 Task: Search for the company name Nestle
Action: Mouse moved to (437, 475)
Screenshot: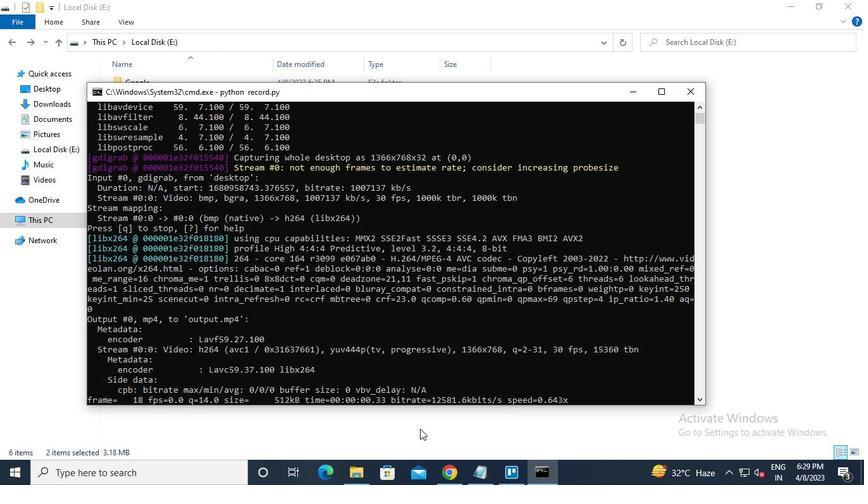 
Action: Mouse pressed left at (437, 475)
Screenshot: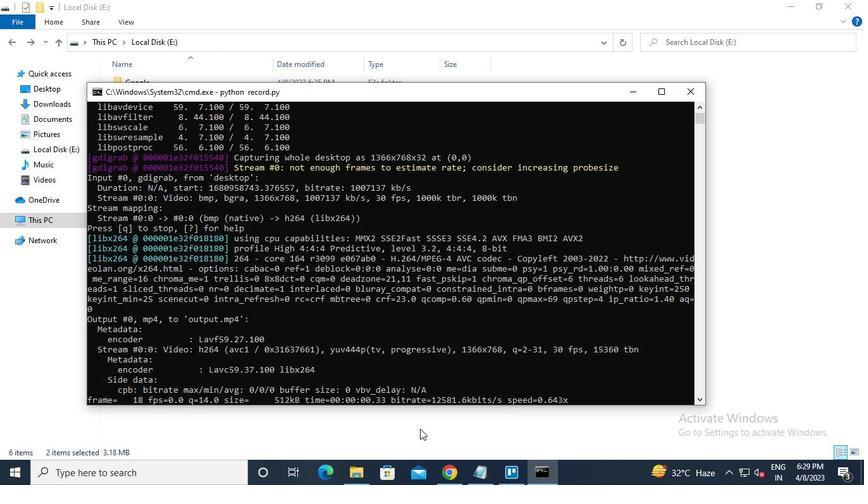 
Action: Mouse moved to (179, 83)
Screenshot: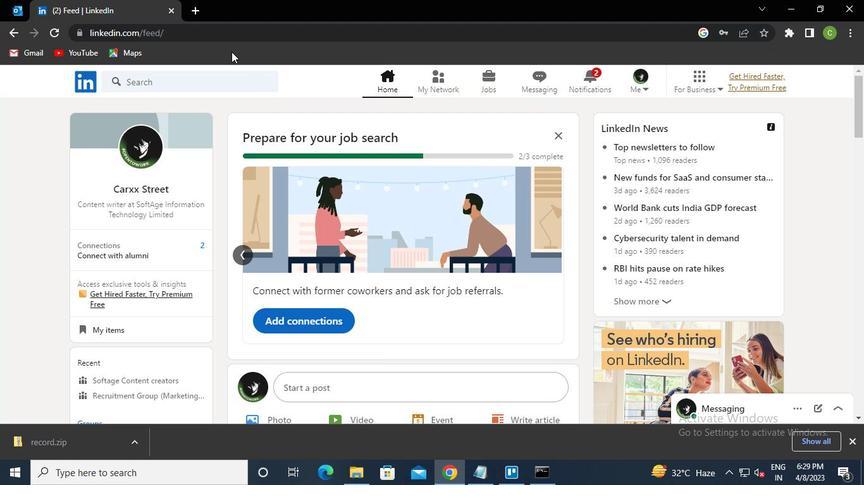 
Action: Mouse pressed left at (179, 83)
Screenshot: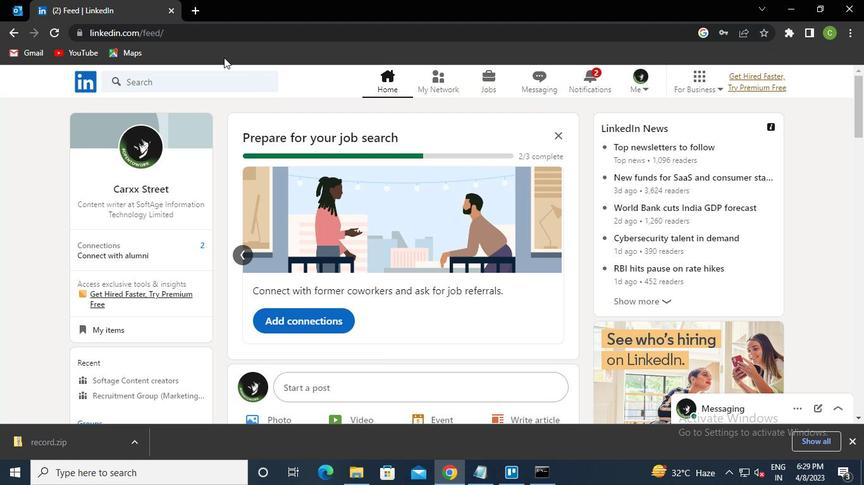 
Action: Keyboard Key.caps_lock
Screenshot: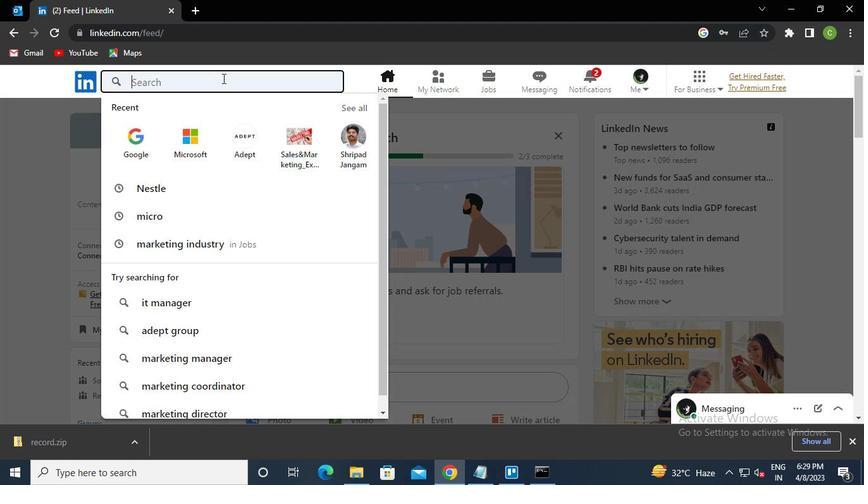 
Action: Keyboard b
Screenshot: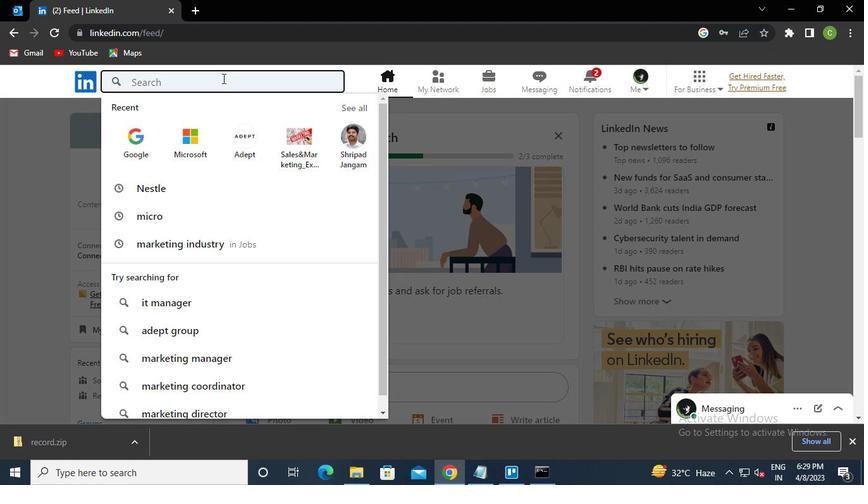 
Action: Keyboard Key.caps_lock
Screenshot: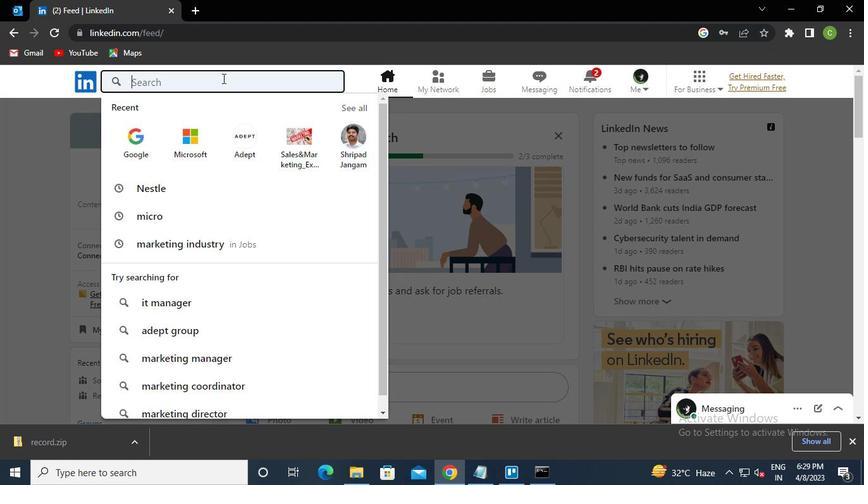 
Action: Keyboard Key.backspace
Screenshot: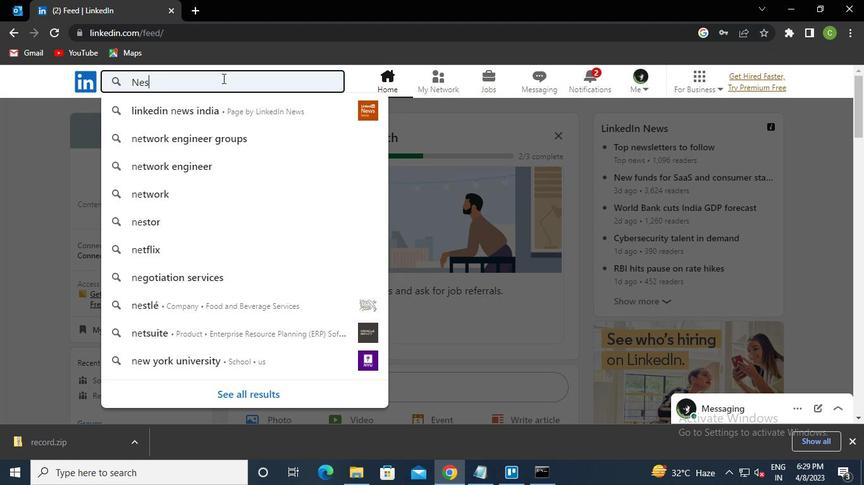 
Action: Keyboard n
Screenshot: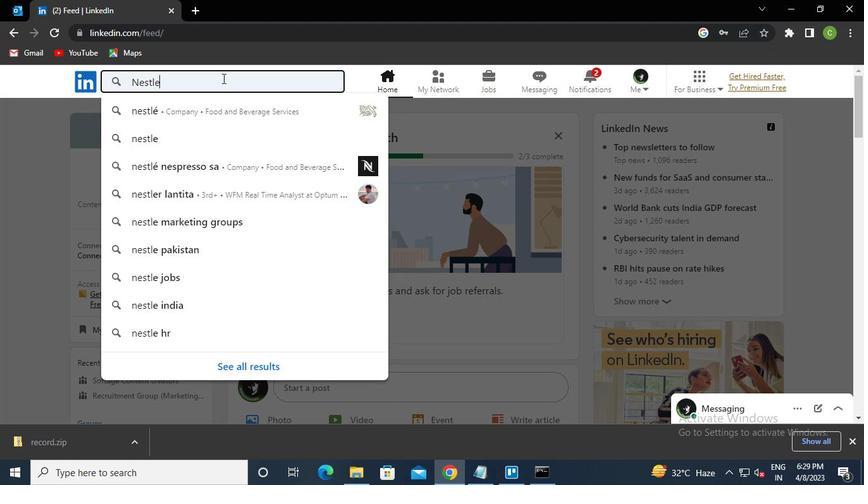 
Action: Keyboard Key.caps_lock
Screenshot: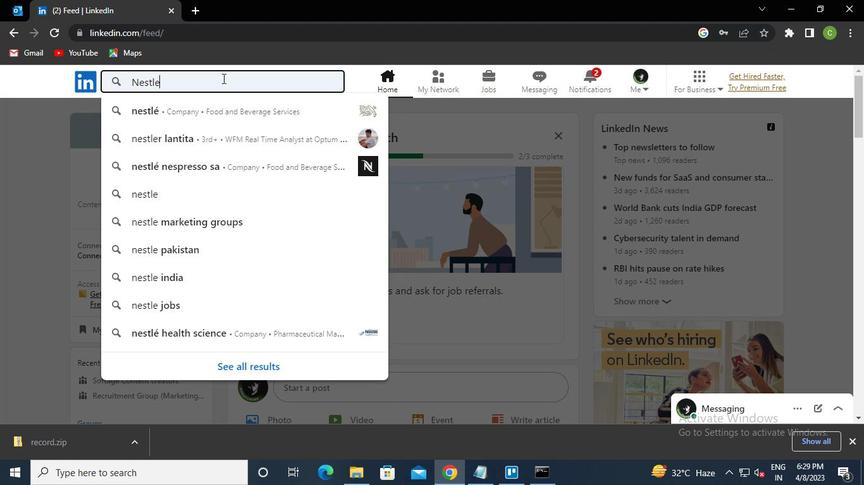 
Action: Keyboard e
Screenshot: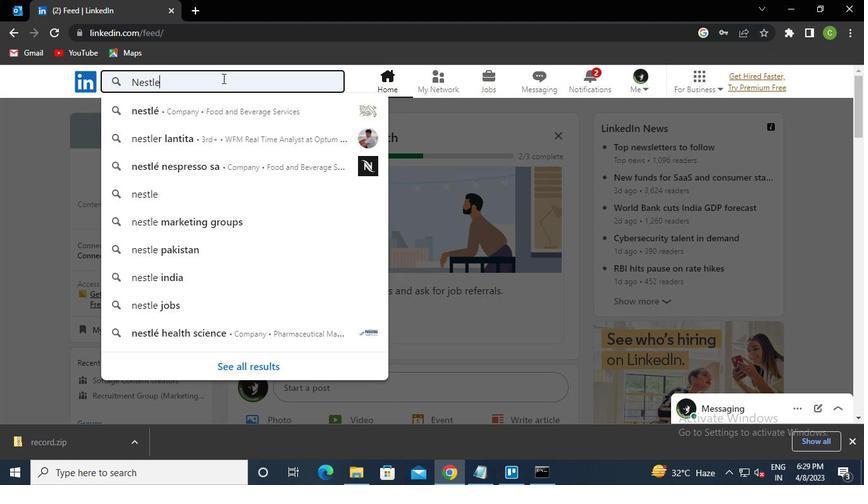 
Action: Keyboard s
Screenshot: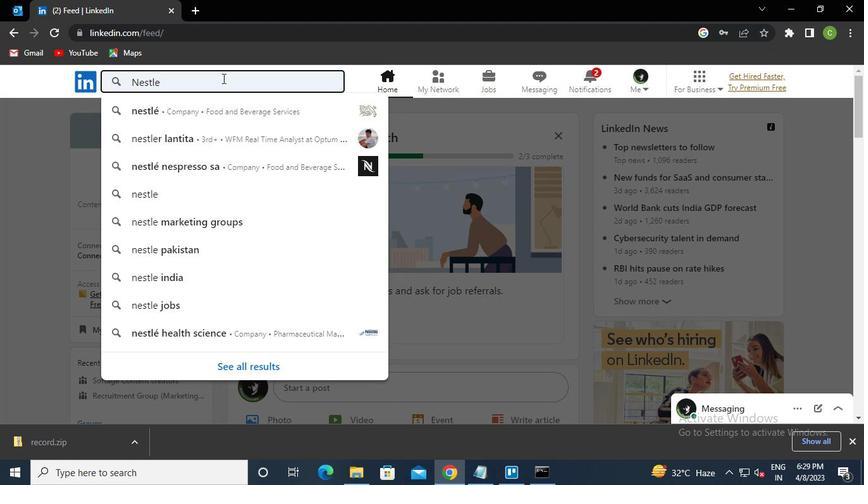 
Action: Keyboard t
Screenshot: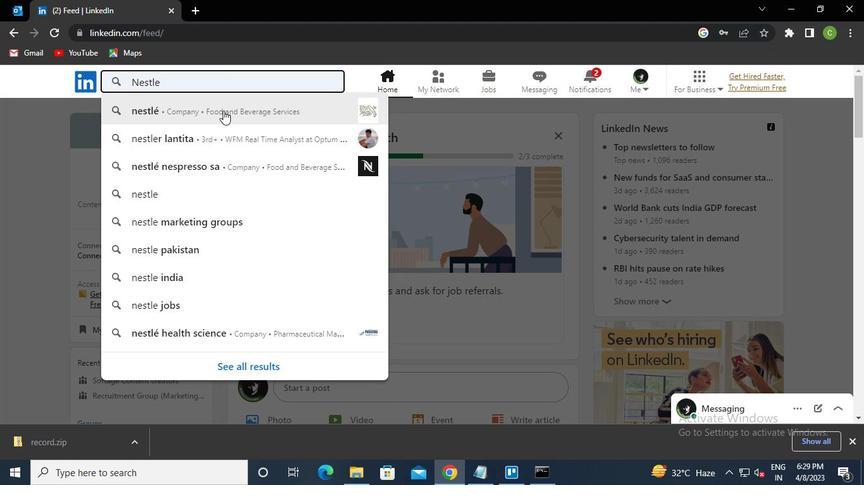 
Action: Keyboard l
Screenshot: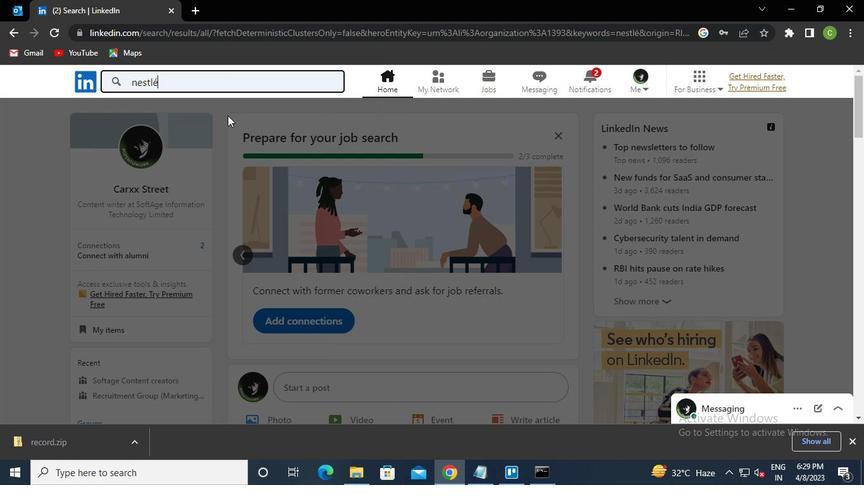 
Action: Keyboard e
Screenshot: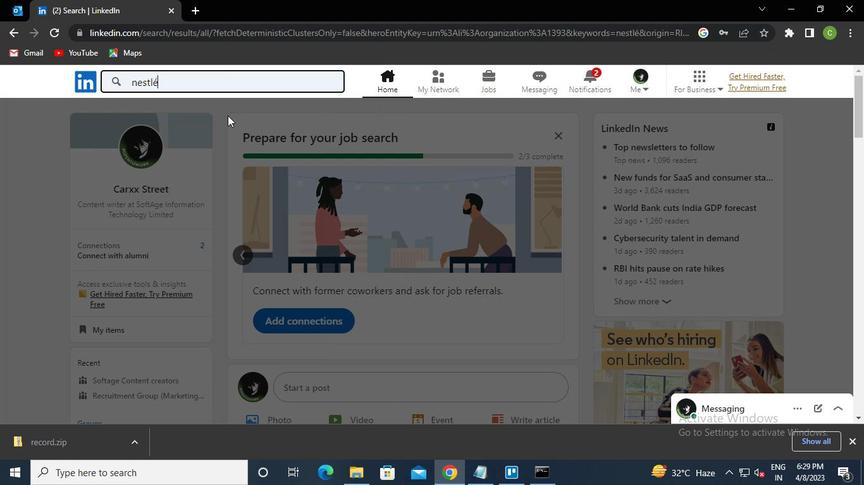 
Action: Mouse moved to (539, 470)
Screenshot: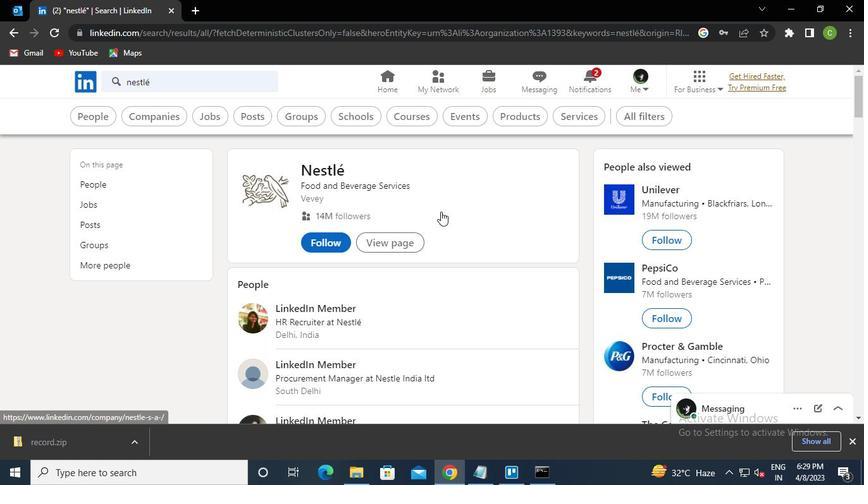 
Action: Mouse pressed left at (539, 470)
Screenshot: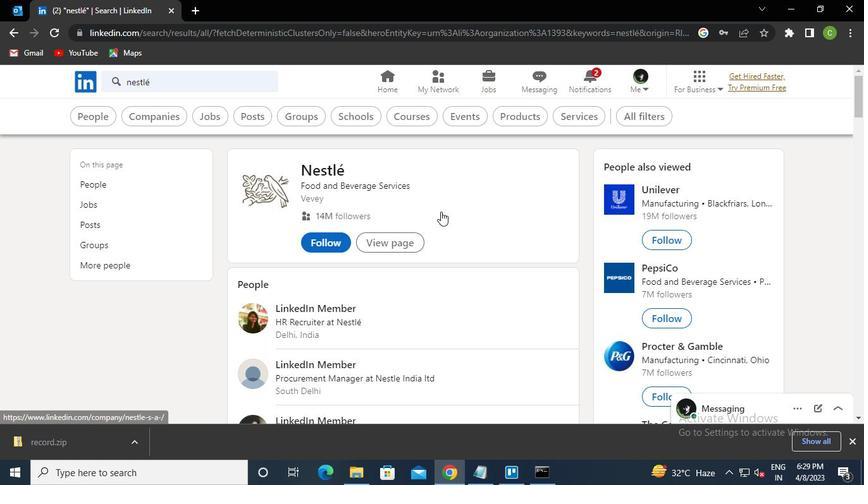 
Action: Mouse moved to (630, 20)
Screenshot: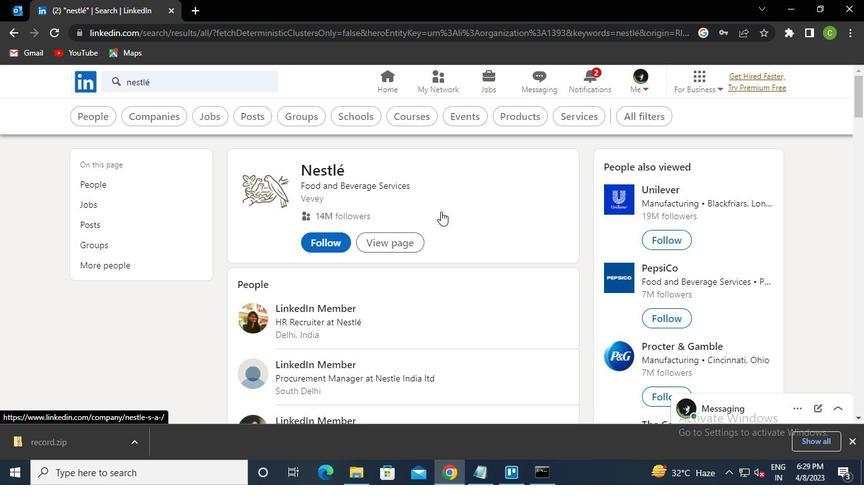 
Action: Mouse pressed left at (630, 20)
Screenshot: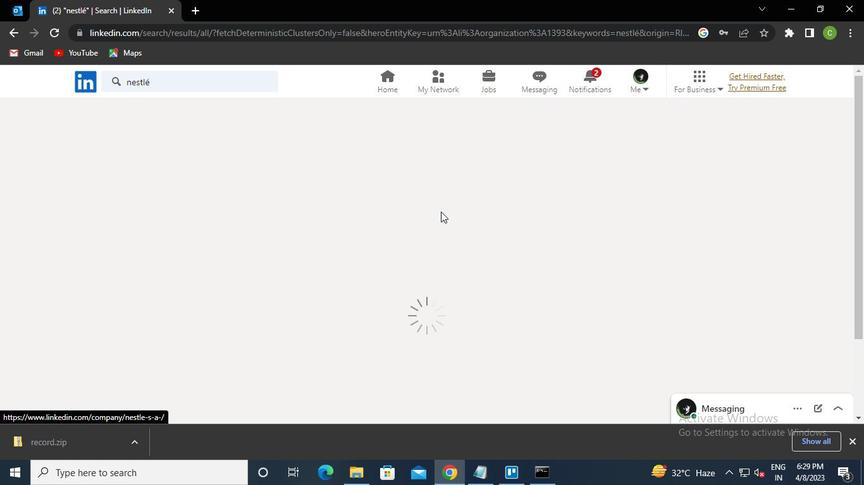 
Action: Mouse moved to (446, 476)
Screenshot: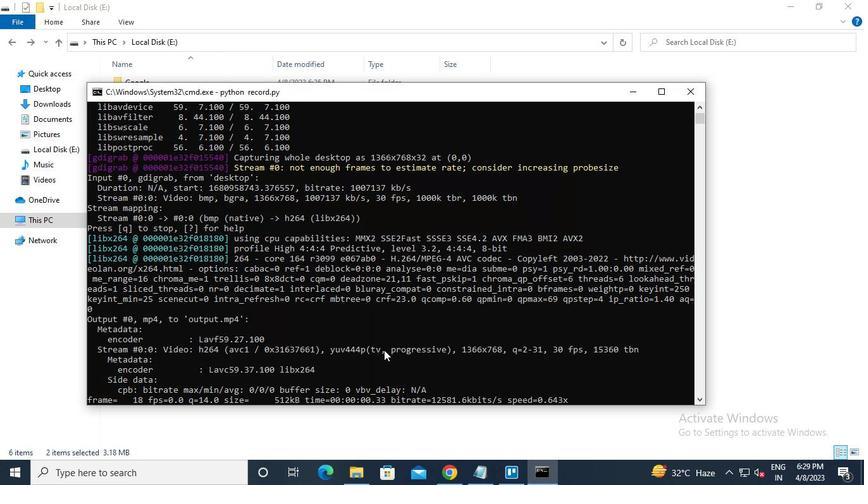 
Action: Mouse pressed left at (446, 476)
Screenshot: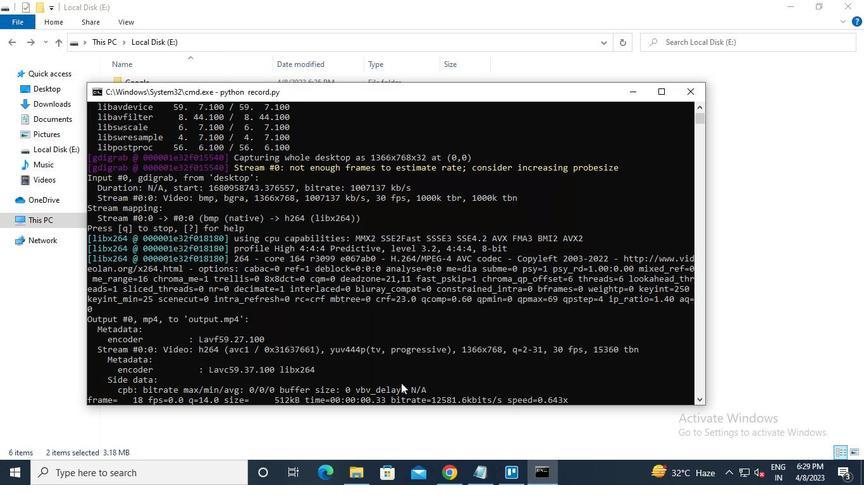 
Action: Mouse moved to (203, 80)
Screenshot: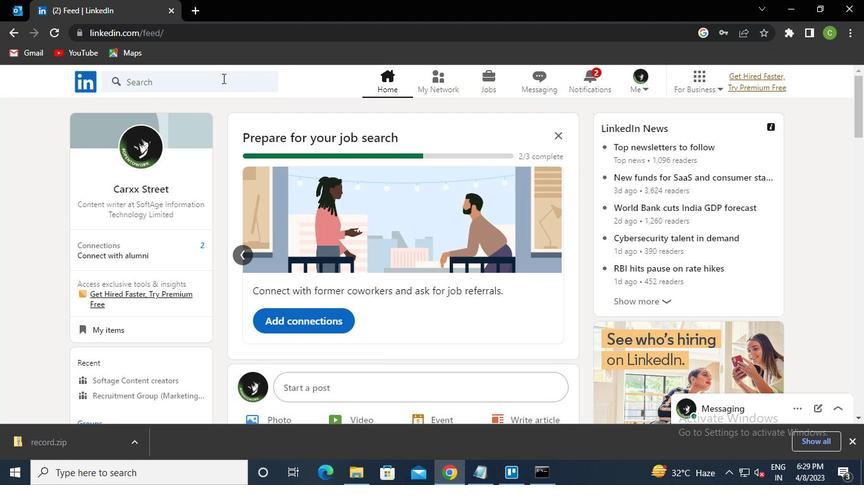 
Action: Mouse pressed left at (203, 80)
Screenshot: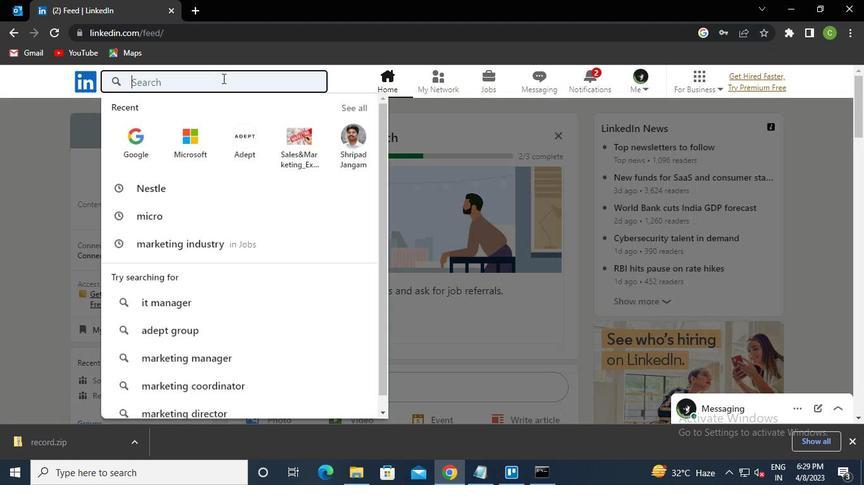
Action: Keyboard n
Screenshot: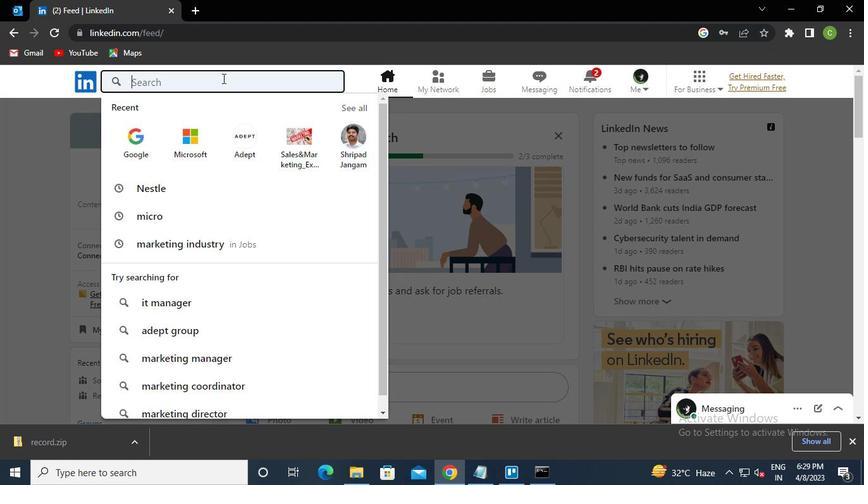 
Action: Keyboard Key.caps_lock
Screenshot: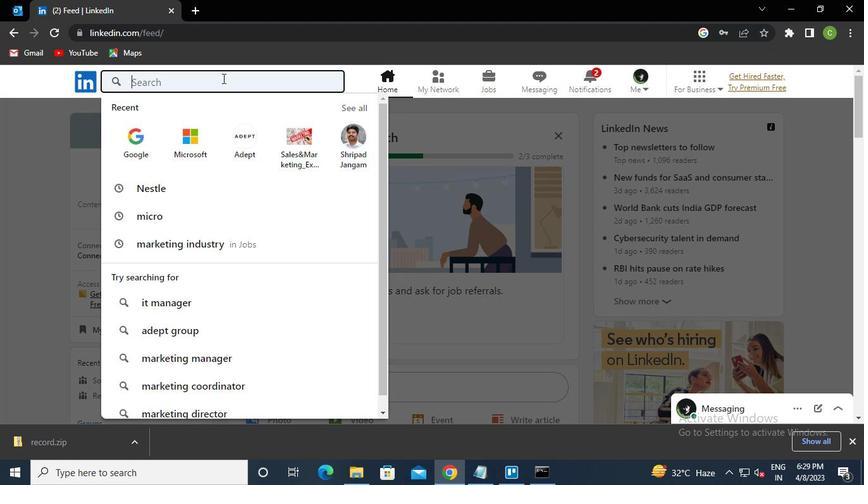 
Action: Keyboard e
Screenshot: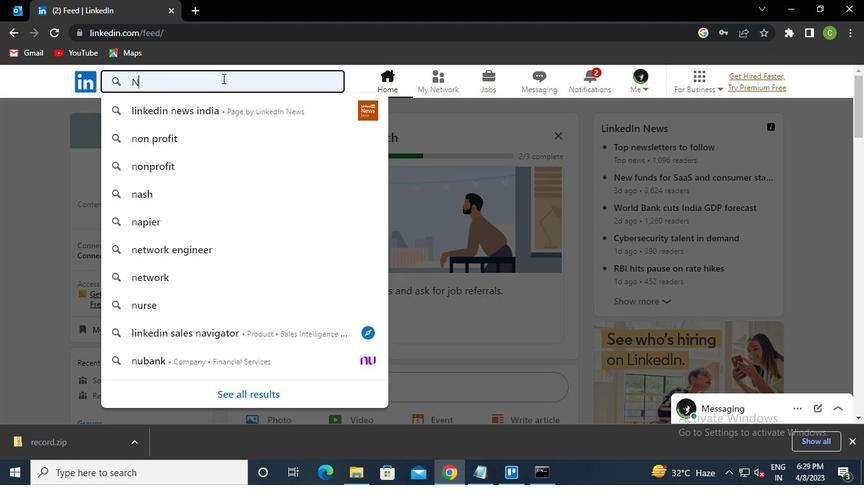 
Action: Keyboard s
Screenshot: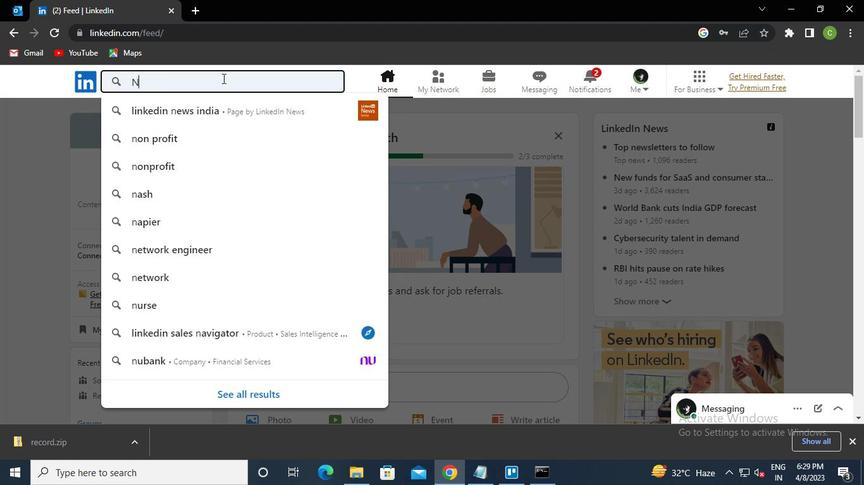 
Action: Keyboard t
Screenshot: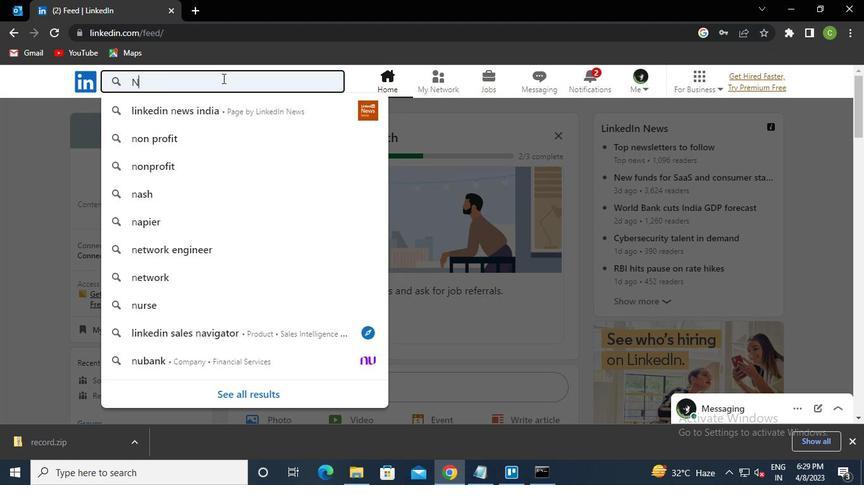 
Action: Keyboard l
Screenshot: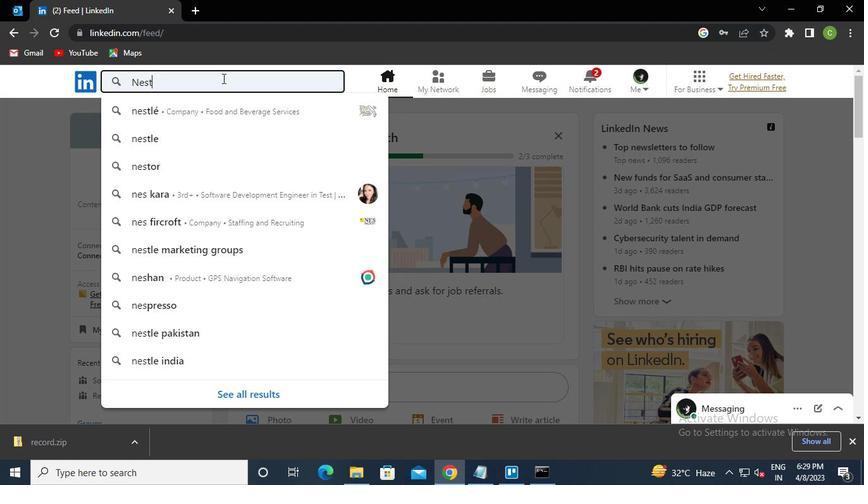 
Action: Keyboard e
Screenshot: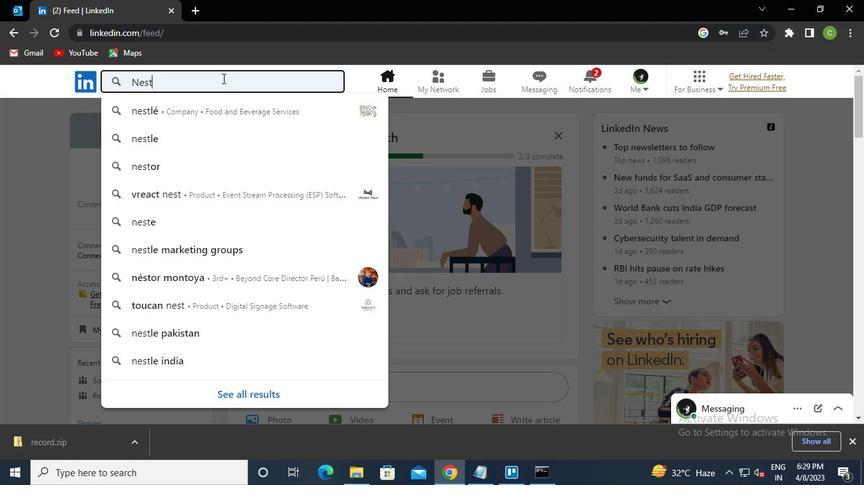 
Action: Keyboard Key.enter
Screenshot: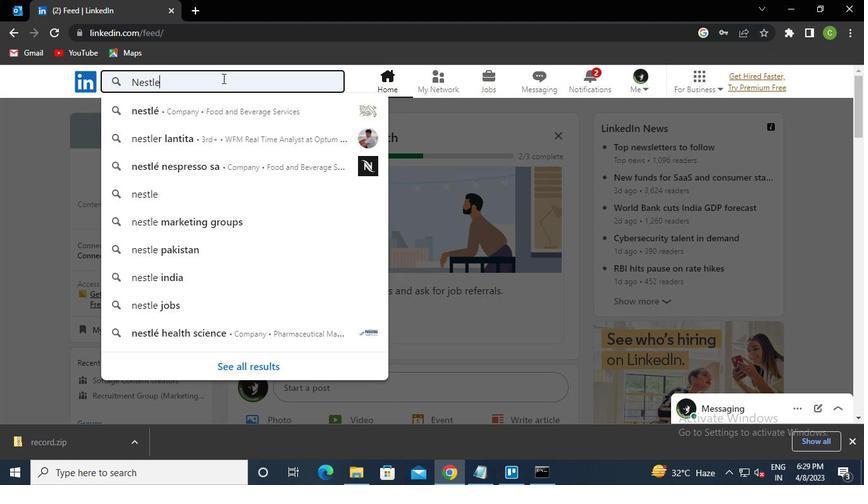 
Action: Mouse moved to (536, 475)
Screenshot: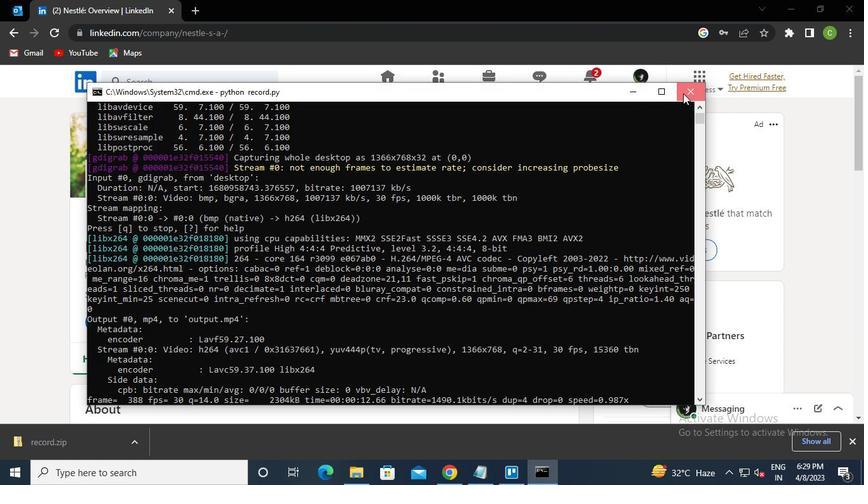 
Action: Mouse pressed left at (536, 475)
Screenshot: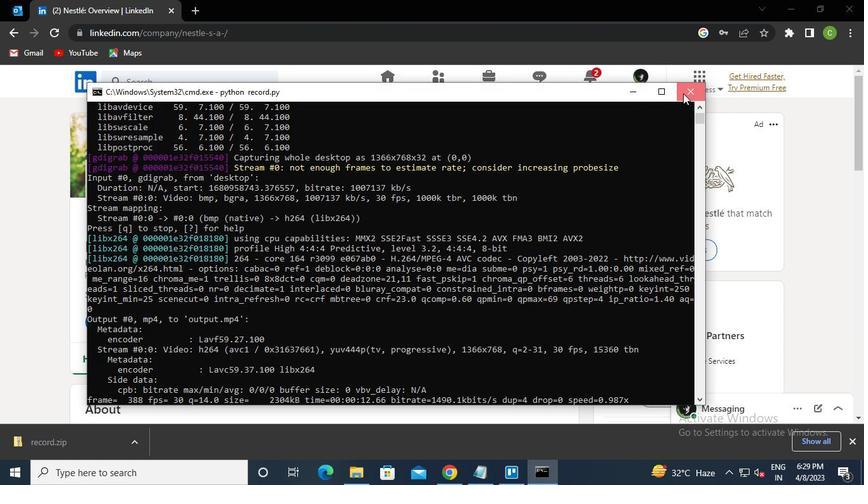 
Action: Mouse moved to (639, 37)
Screenshot: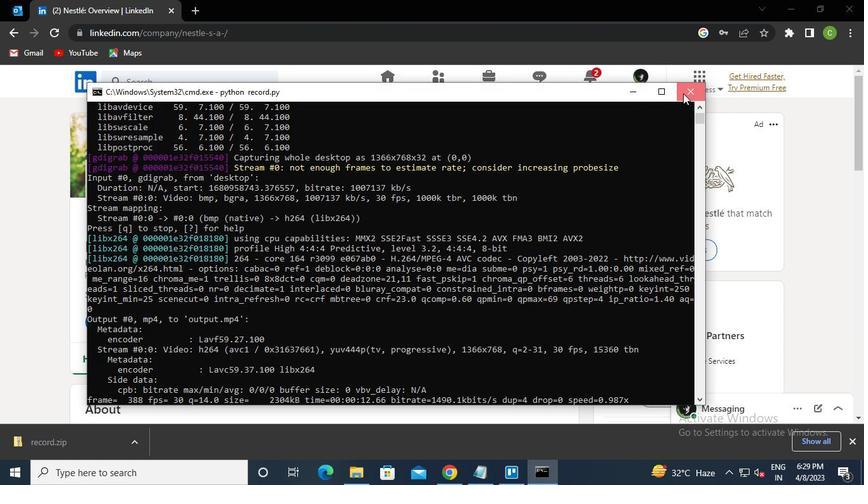 
Action: Mouse pressed left at (639, 37)
Screenshot: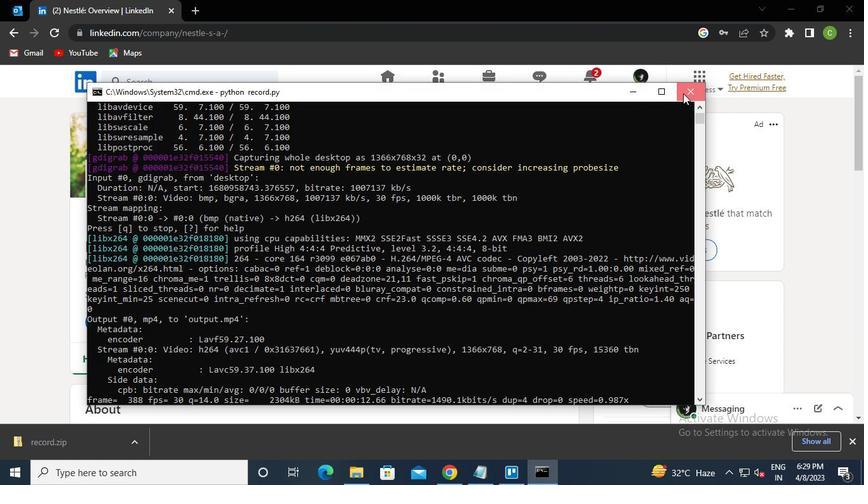 
Action: Mouse moved to (443, 472)
Screenshot: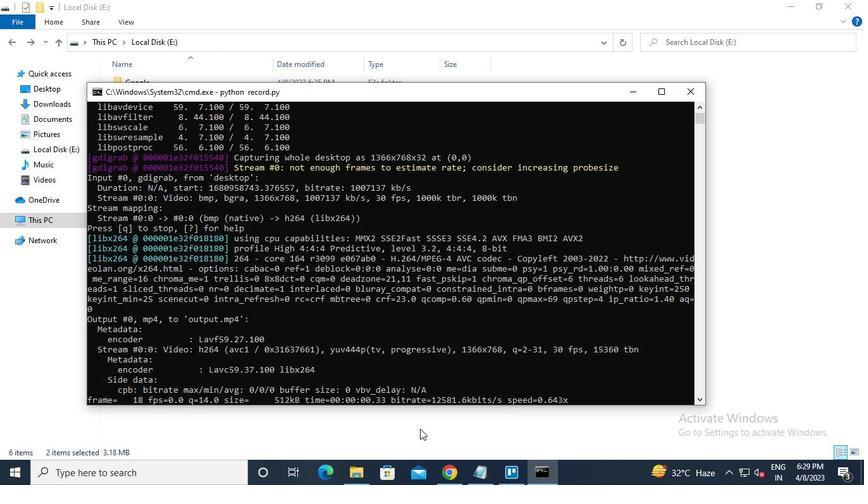 
Action: Mouse pressed left at (443, 472)
Screenshot: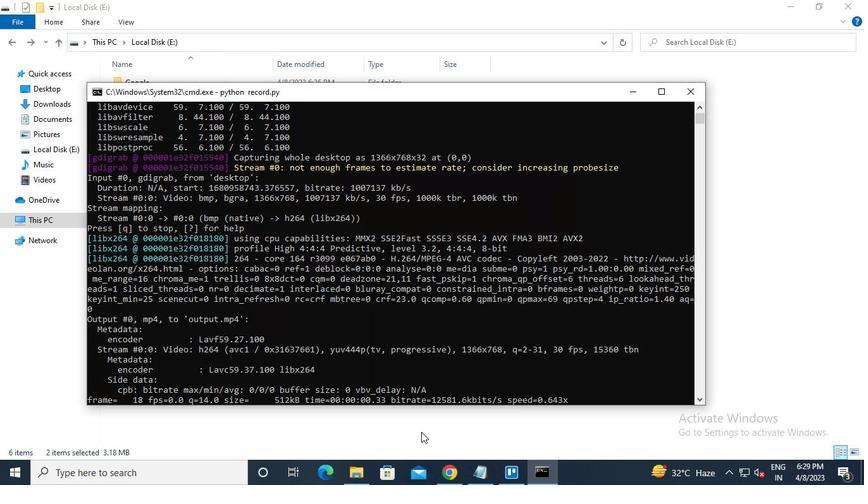 
Action: Mouse moved to (389, 82)
Screenshot: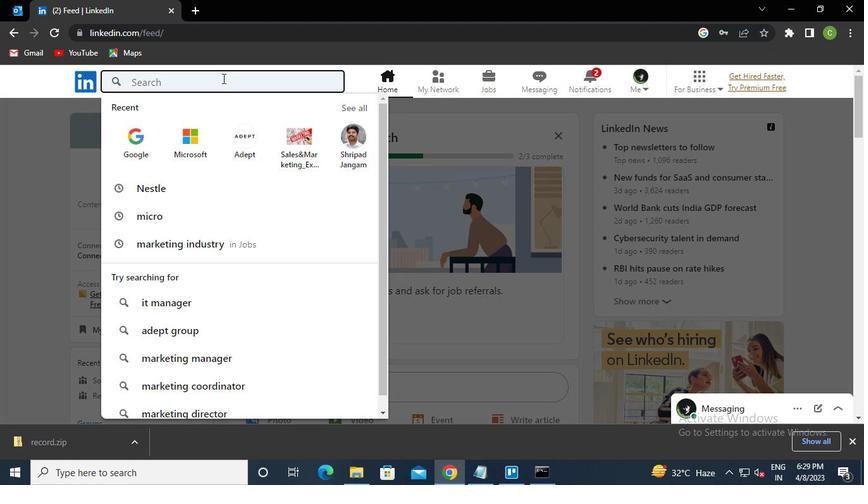 
Action: Mouse pressed left at (389, 82)
Screenshot: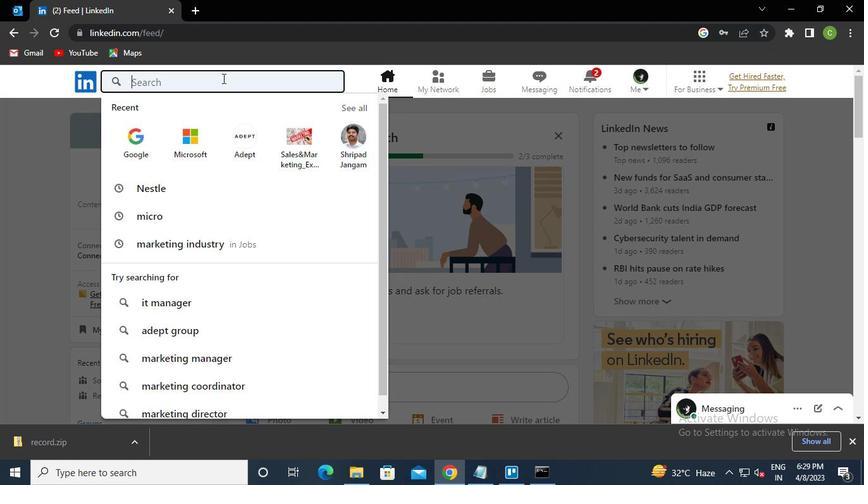 
Action: Mouse moved to (535, 472)
Screenshot: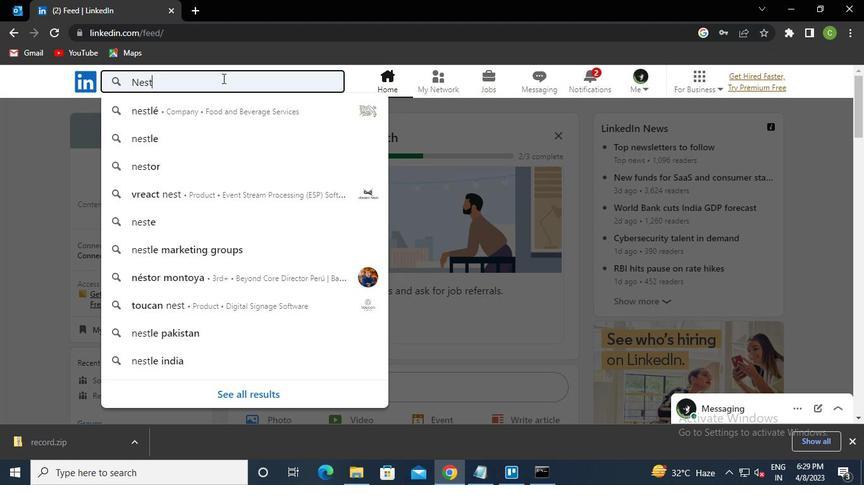 
Action: Mouse pressed left at (535, 472)
Screenshot: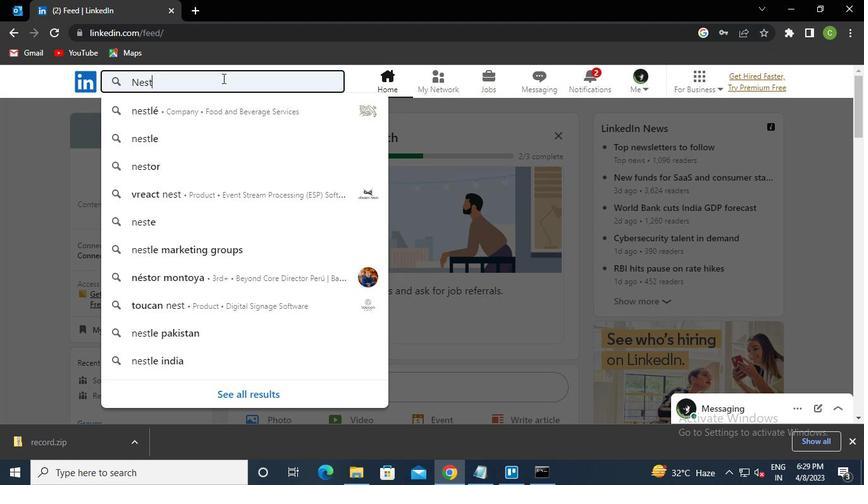 
Action: Mouse moved to (349, 478)
Screenshot: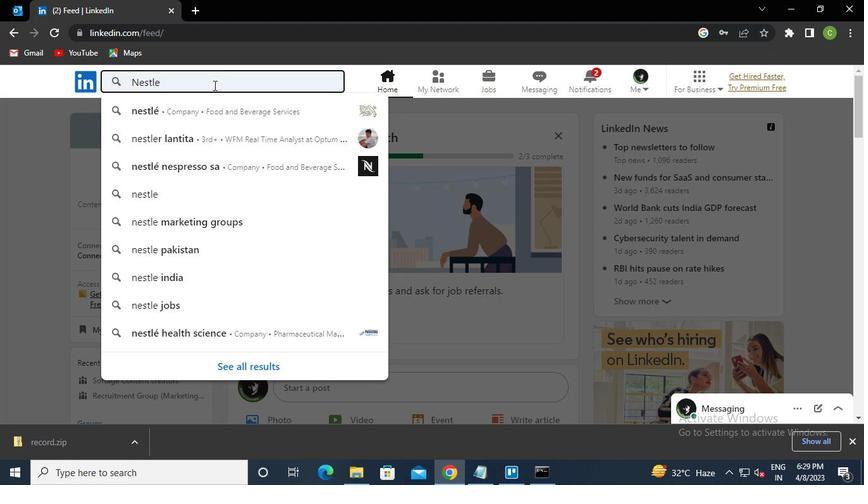 
Action: Mouse pressed left at (349, 478)
Screenshot: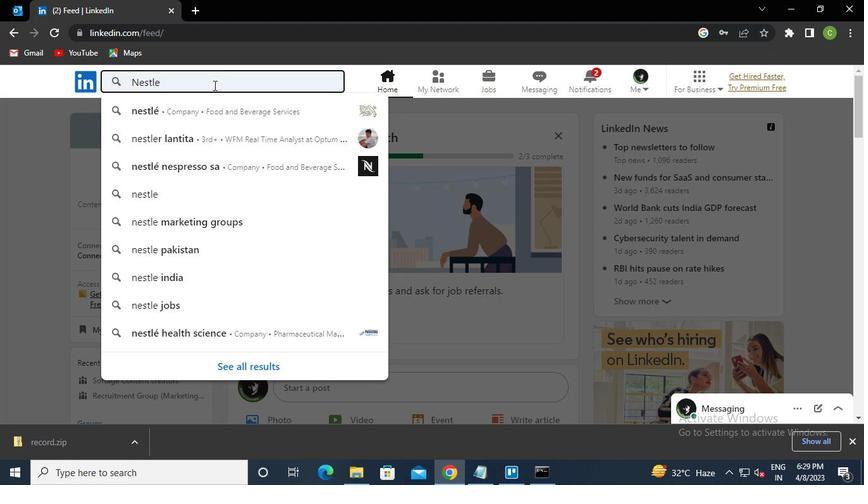 
Action: Mouse moved to (218, 39)
Screenshot: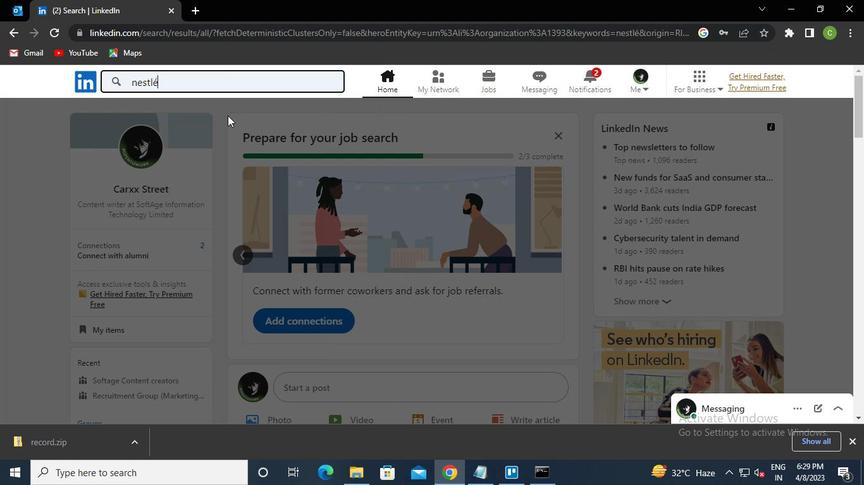 
Action: Mouse pressed left at (218, 39)
Screenshot: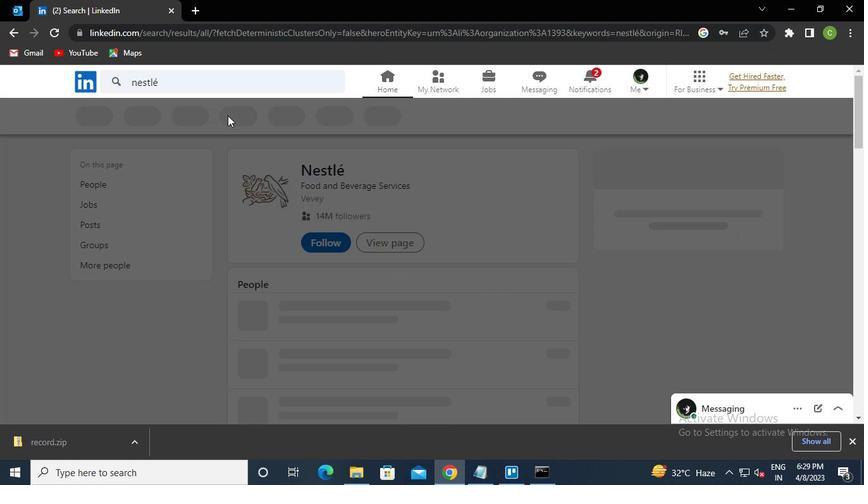
Action: Keyboard c
Screenshot: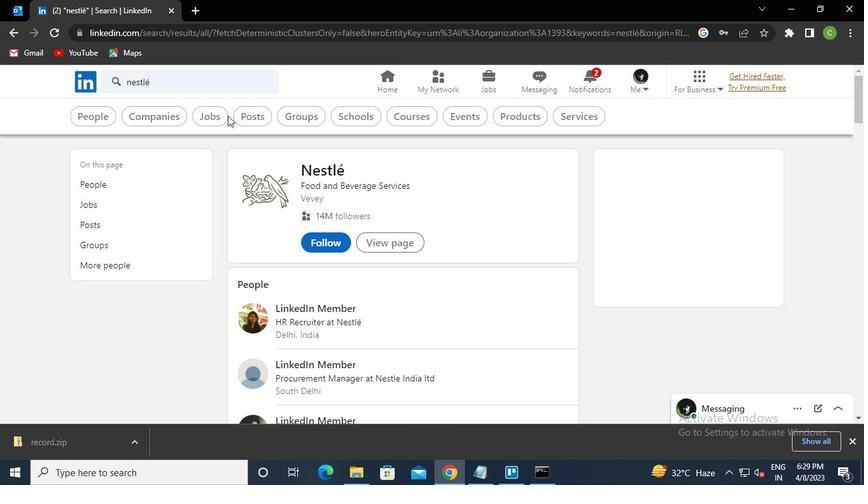 
Action: Keyboard m
Screenshot: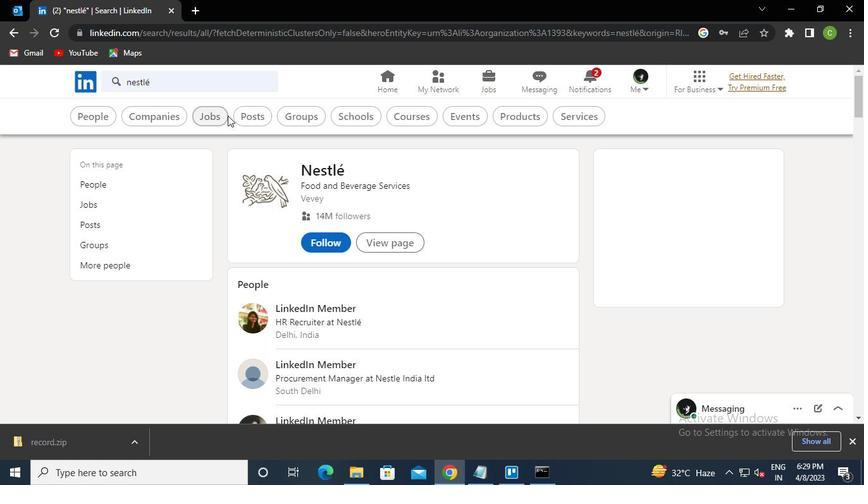 
Action: Keyboard d
Screenshot: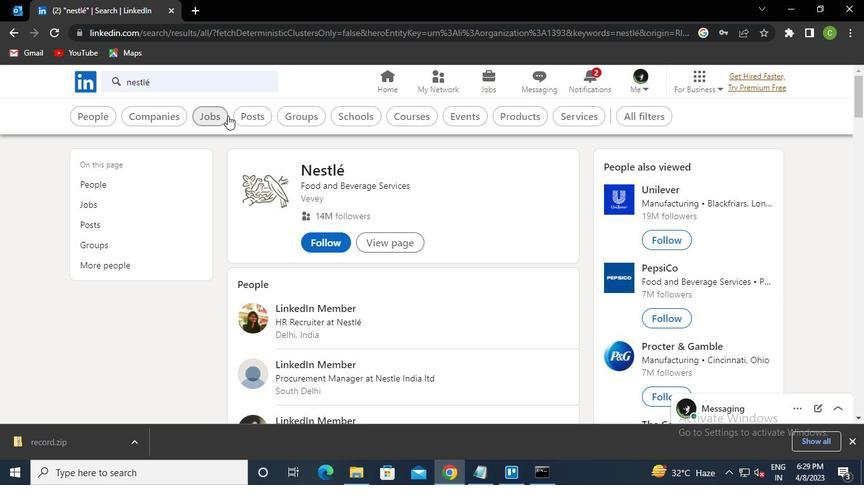
Action: Keyboard Key.enter
Screenshot: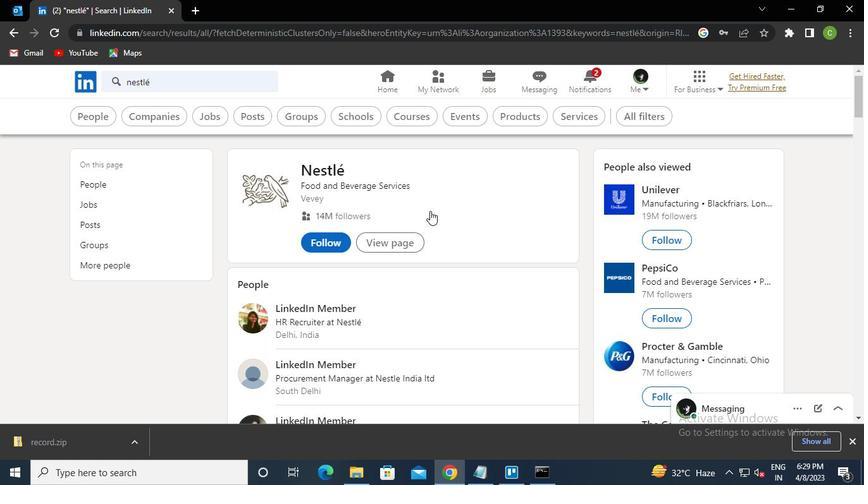 
Action: Keyboard Key.ctrl_l
Screenshot: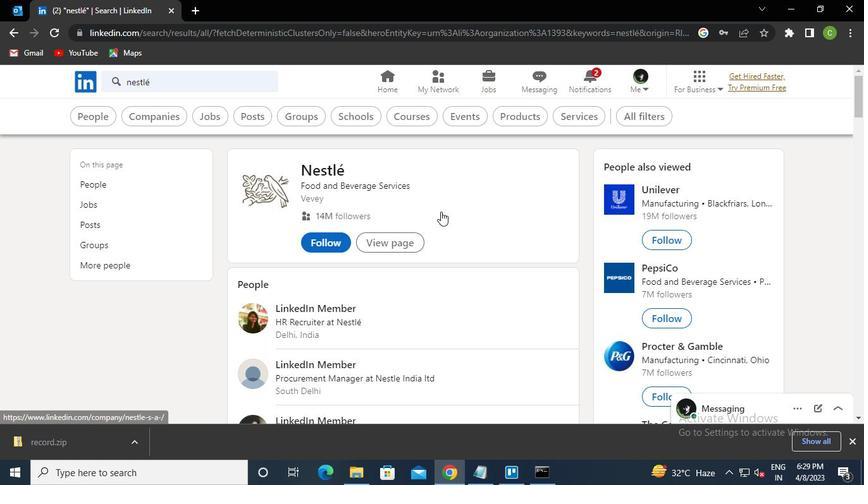 
Action: Keyboard \x16
Screenshot: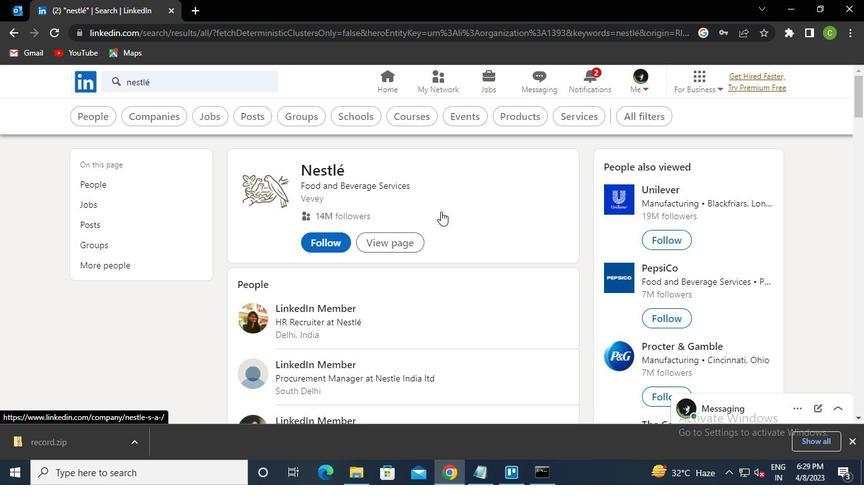 
Action: Keyboard Key.enter
Screenshot: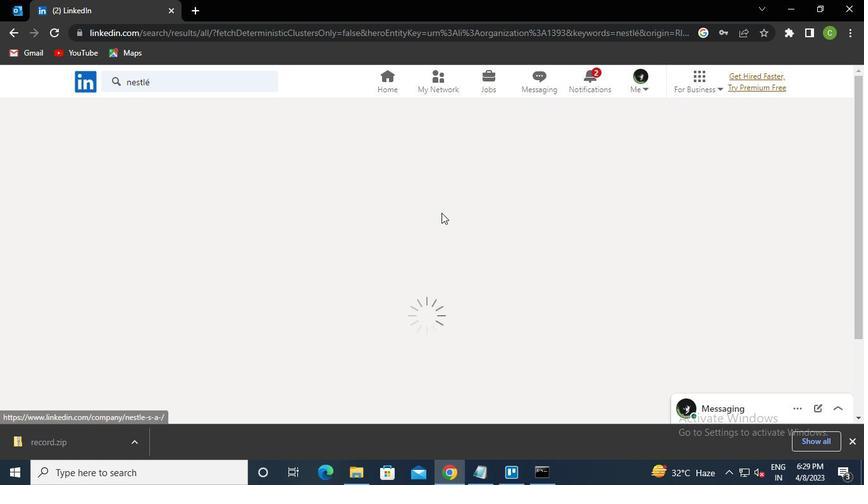 
Action: Mouse moved to (548, 484)
Screenshot: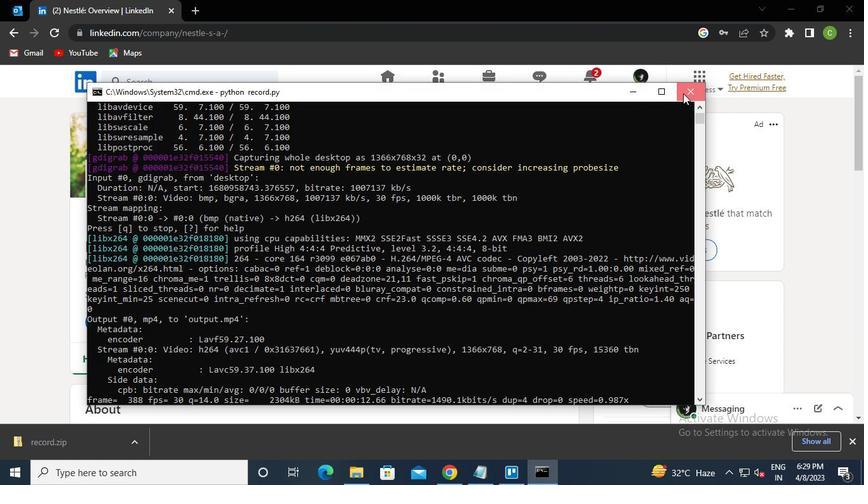 
Action: Mouse pressed left at (548, 484)
Screenshot: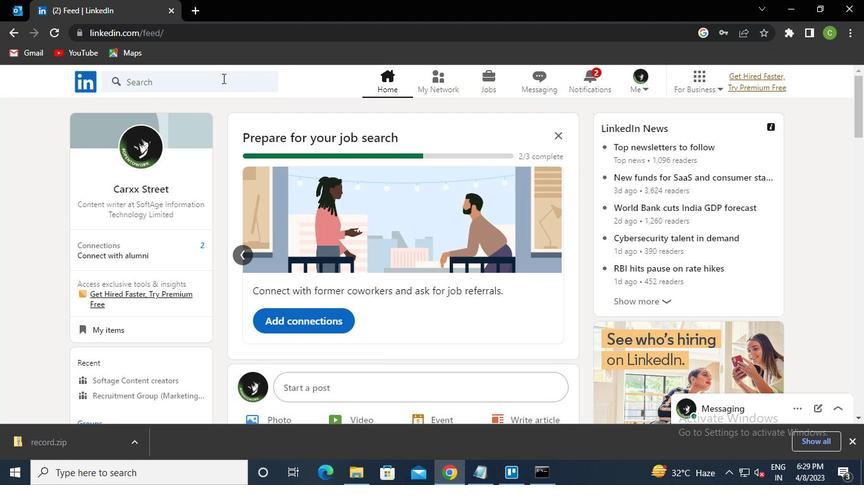 
Action: Mouse pressed left at (548, 484)
Screenshot: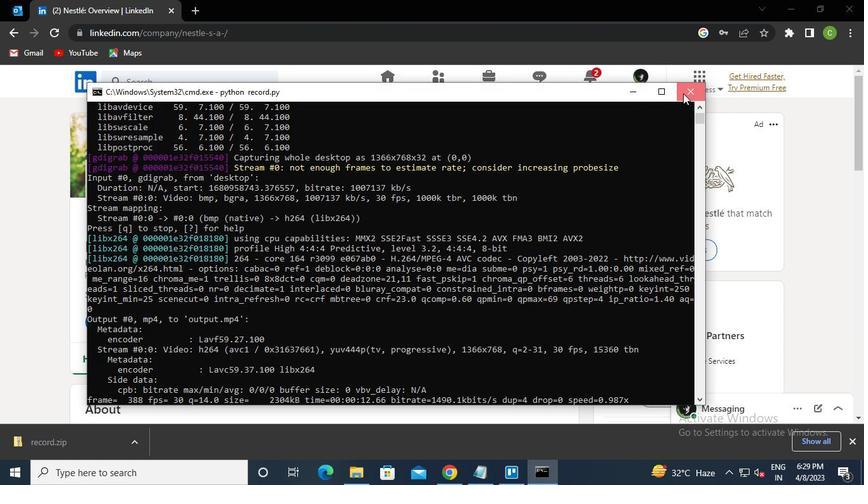 
Action: Mouse moved to (530, 389)
Screenshot: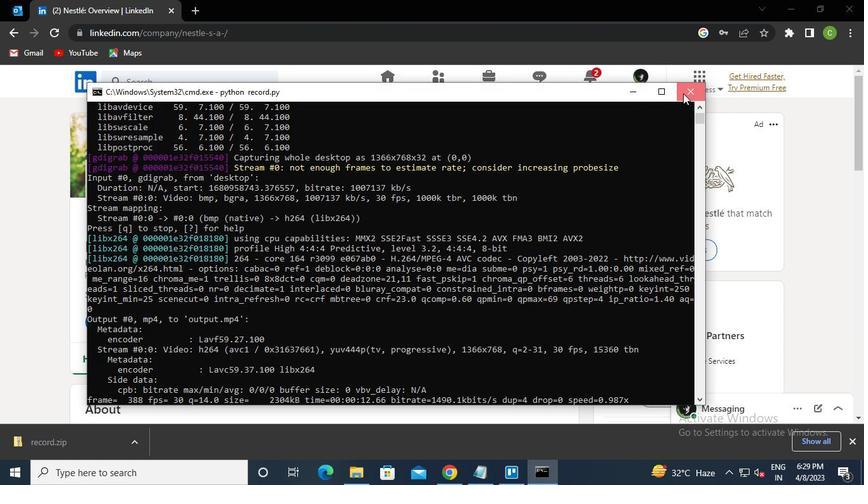 
Action: Mouse pressed left at (530, 389)
Screenshot: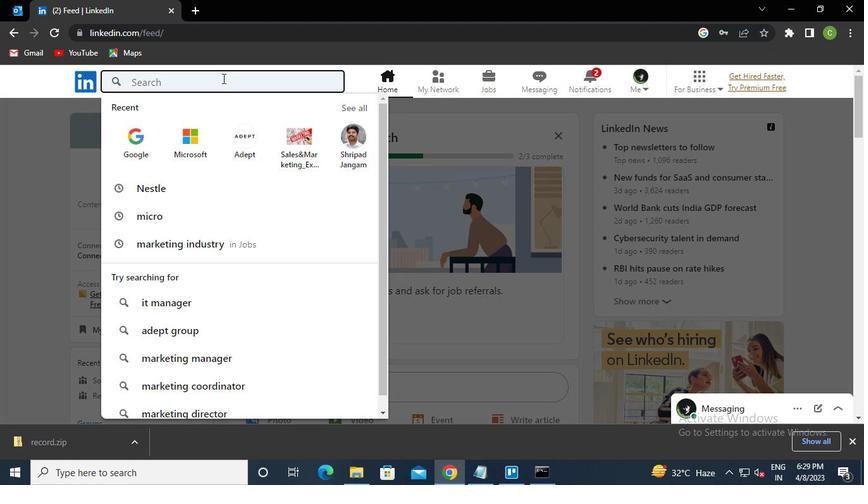 
Action: Mouse pressed left at (530, 389)
Screenshot: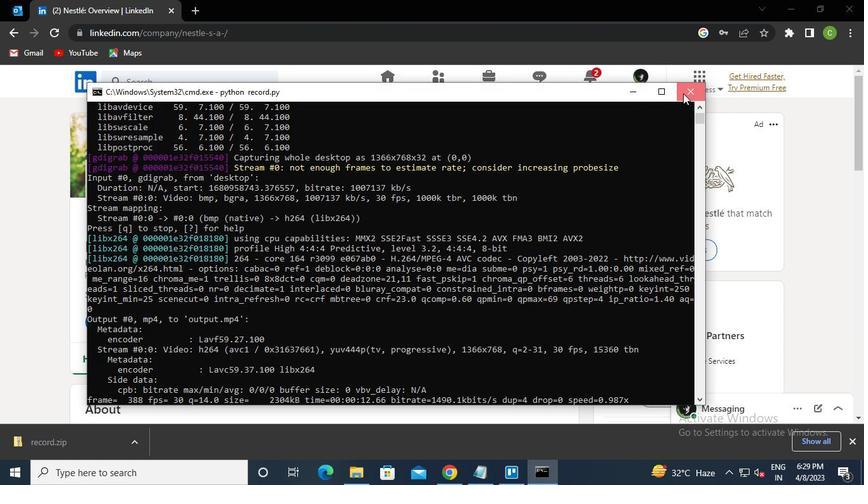 
Action: Mouse moved to (604, 384)
Screenshot: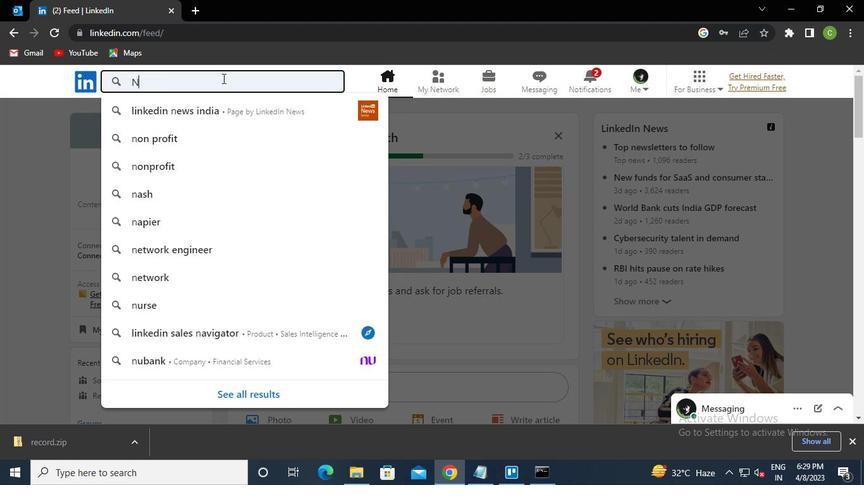 
Action: Mouse pressed left at (604, 384)
Screenshot: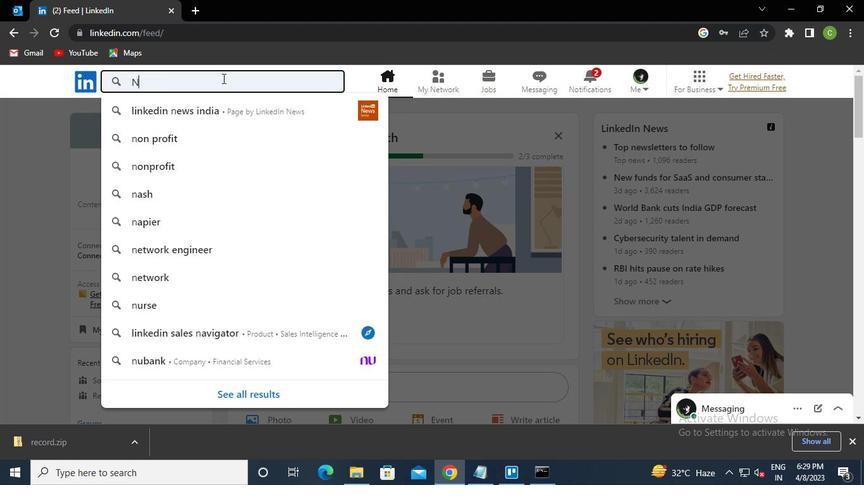 
Action: Mouse moved to (440, 471)
Screenshot: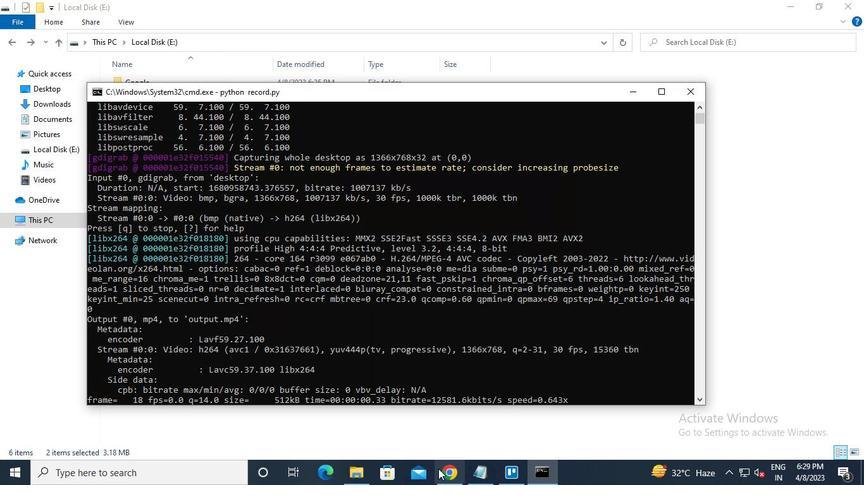 
Action: Mouse pressed left at (440, 471)
Screenshot: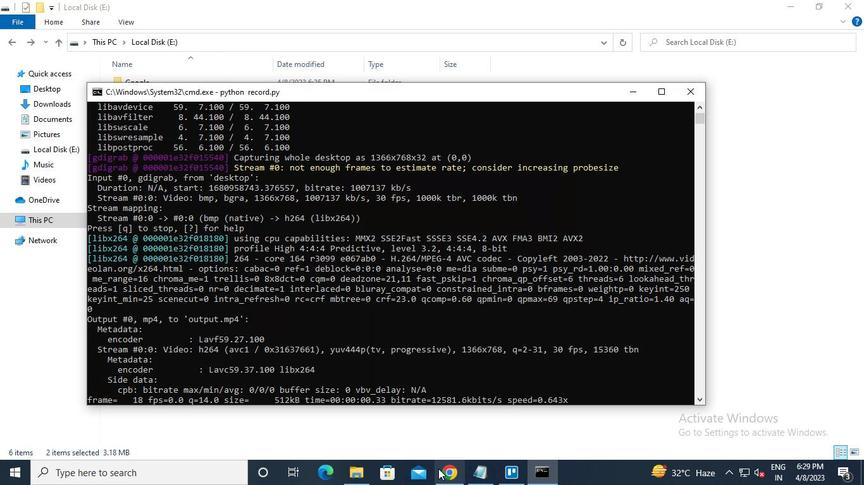 
Action: Mouse moved to (222, 78)
Screenshot: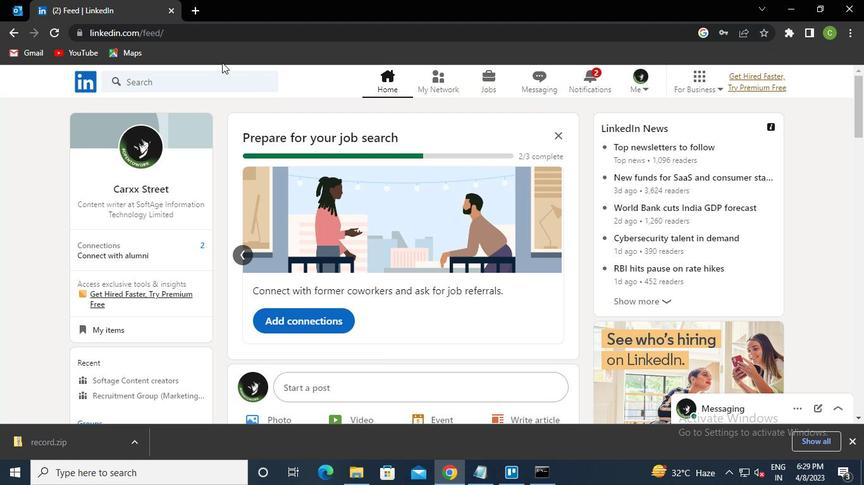 
Action: Mouse pressed left at (222, 78)
Screenshot: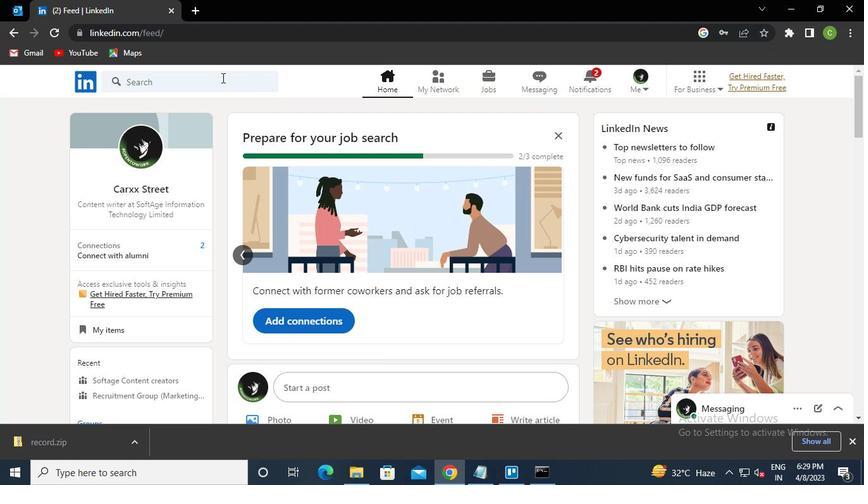 
Action: Keyboard Key.caps_lock
Screenshot: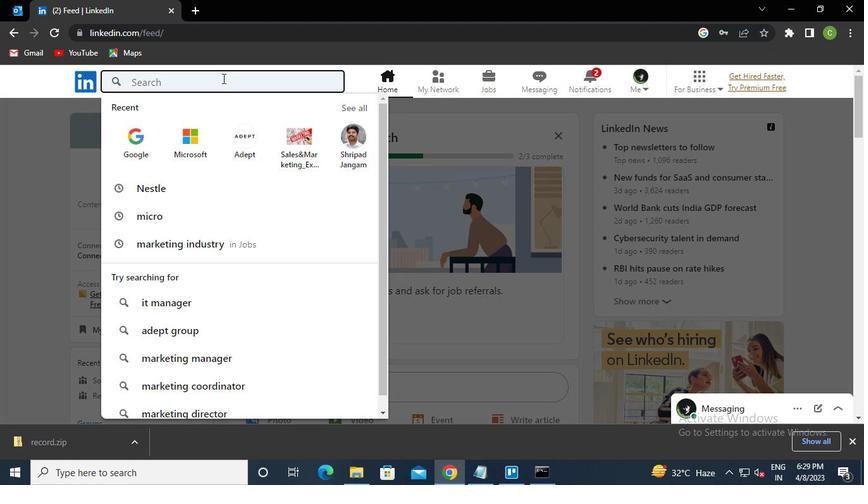 
Action: Keyboard n
Screenshot: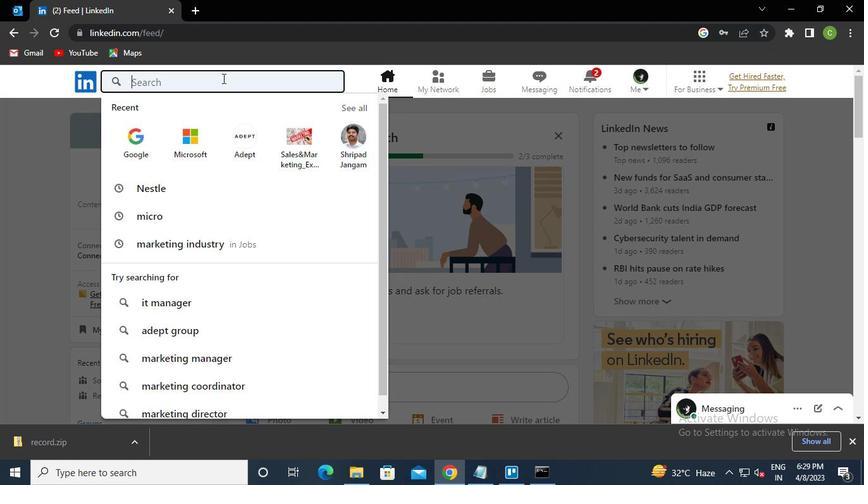 
Action: Keyboard Key.caps_lock
Screenshot: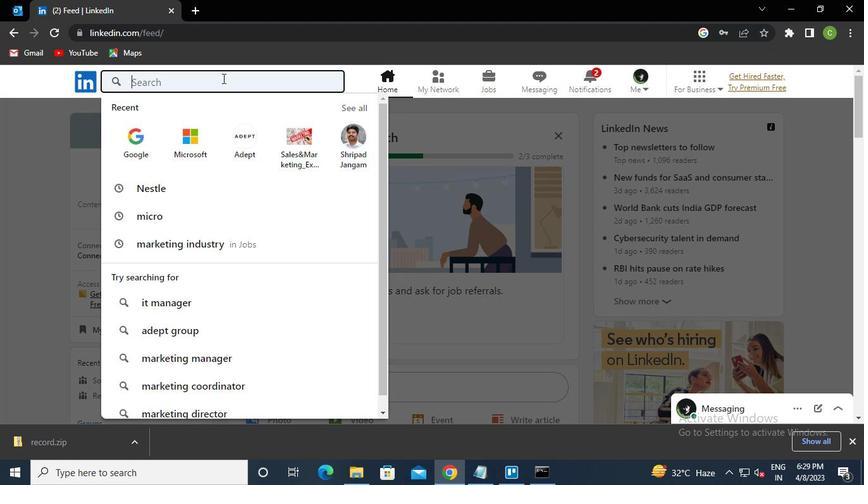 
Action: Keyboard e
Screenshot: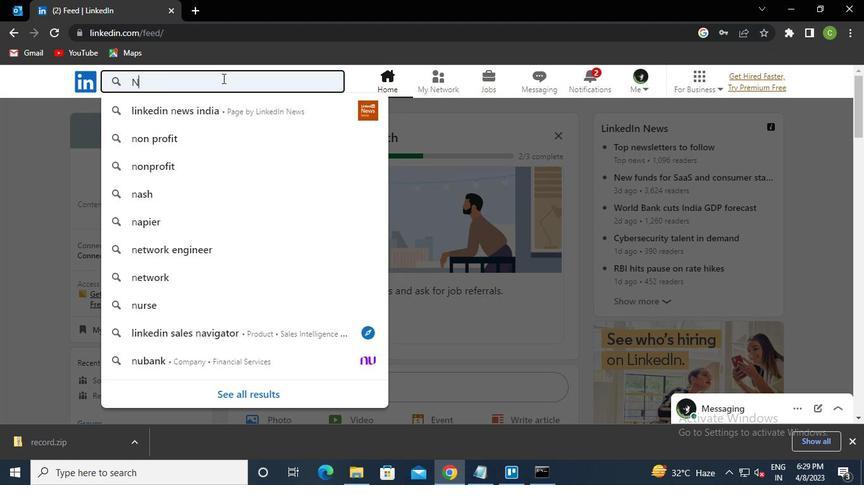 
Action: Keyboard s
Screenshot: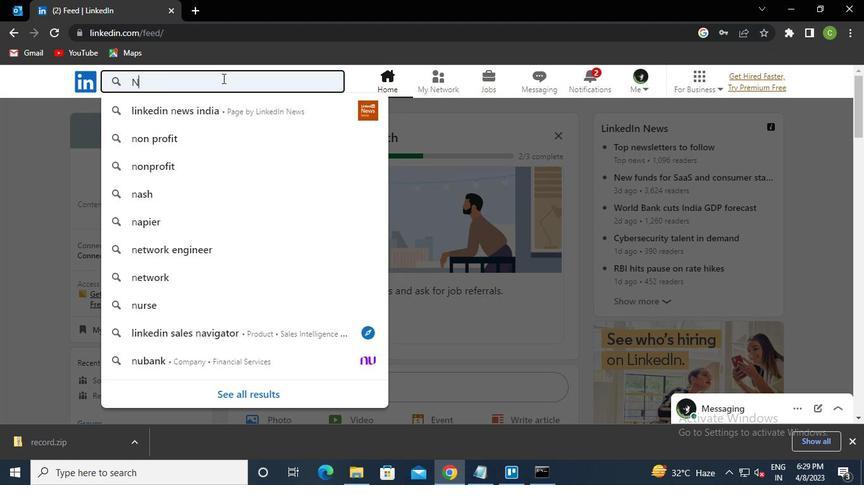 
Action: Keyboard t
Screenshot: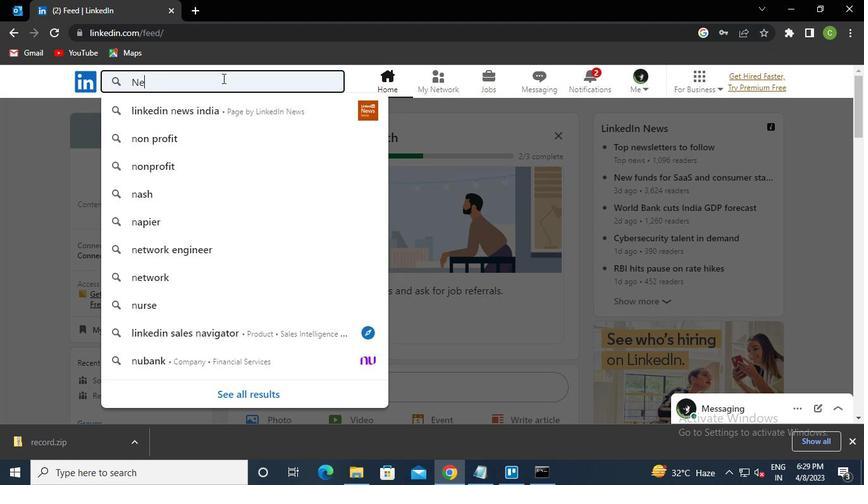 
Action: Keyboard l
Screenshot: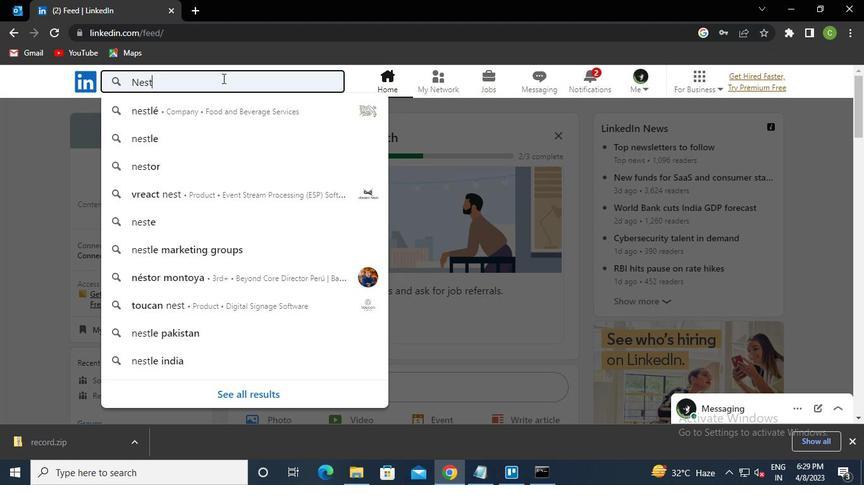 
Action: Keyboard e
Screenshot: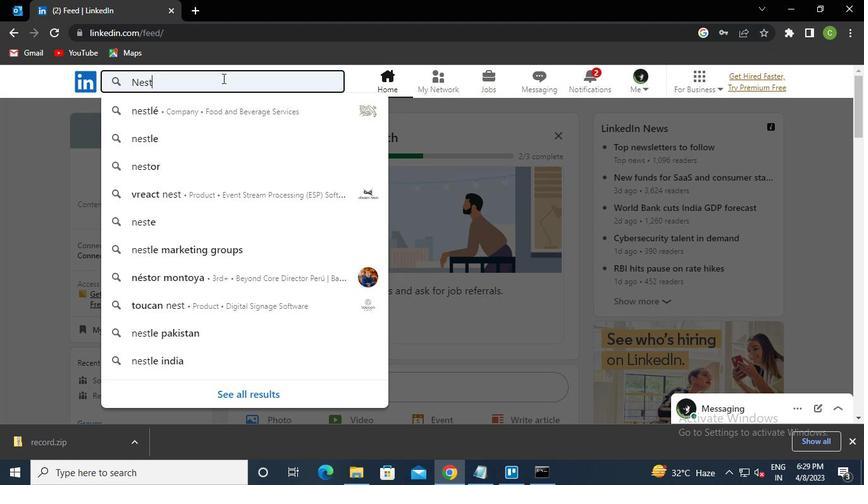
Action: Mouse moved to (227, 115)
Screenshot: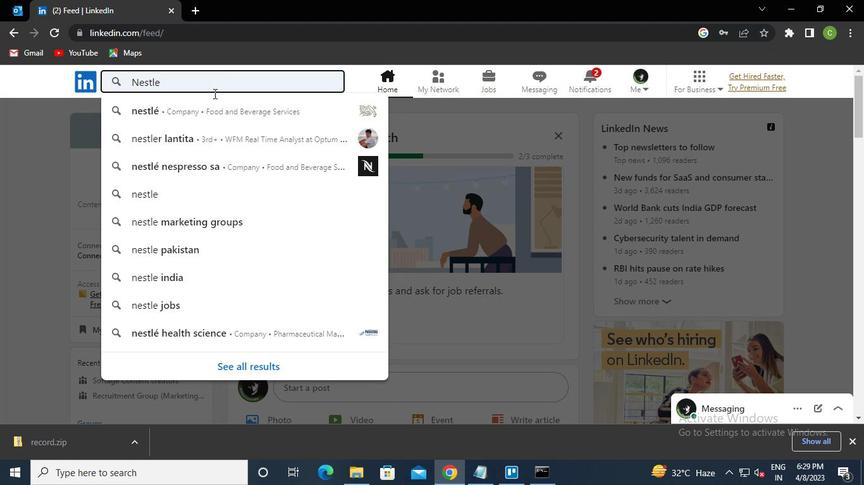 
Action: Mouse pressed left at (227, 115)
Screenshot: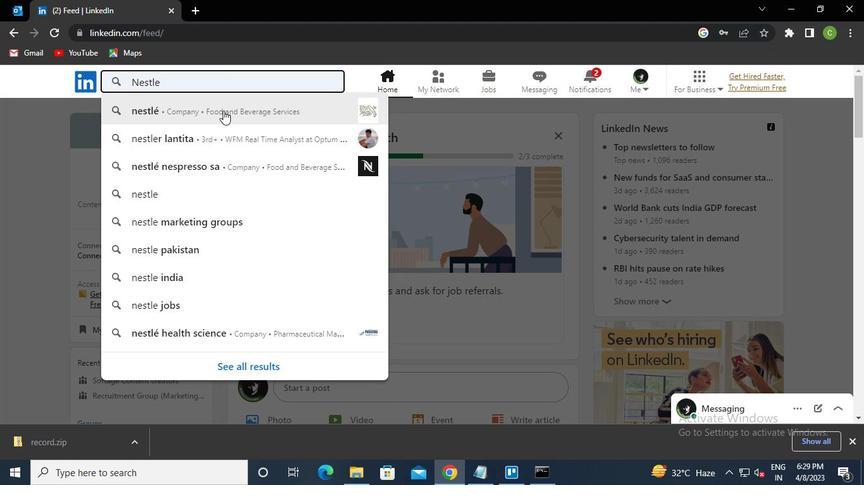 
Action: Mouse moved to (441, 211)
Screenshot: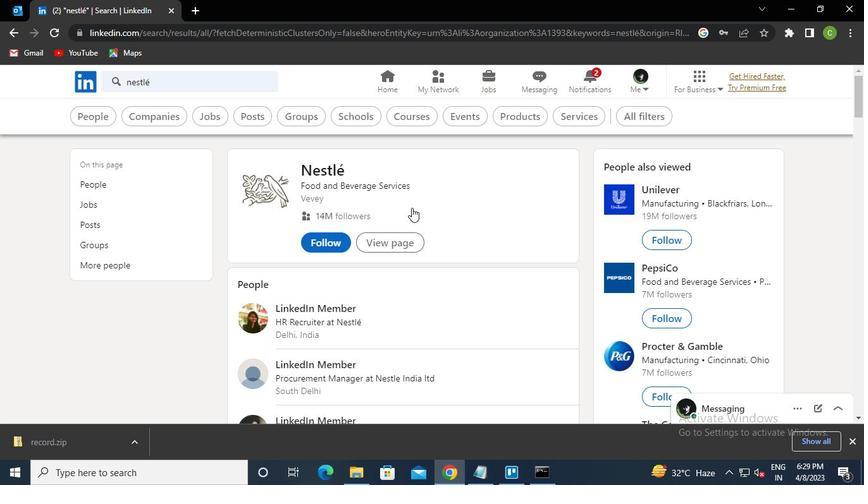 
Action: Mouse pressed left at (441, 211)
Screenshot: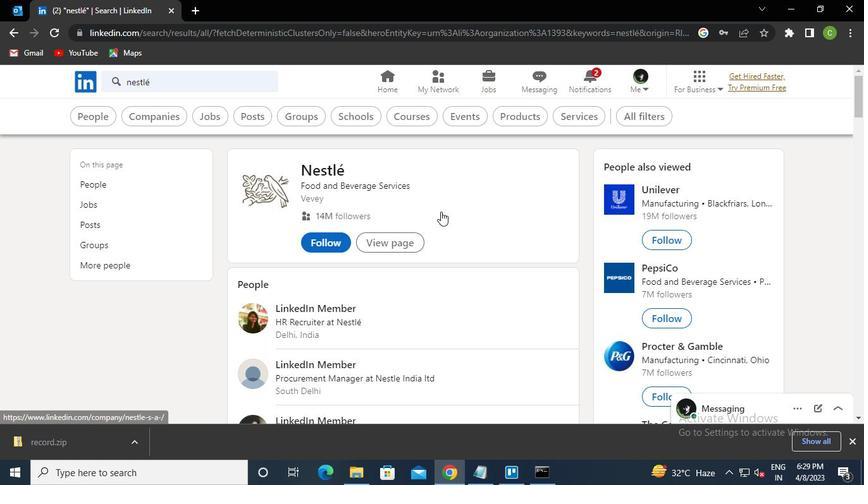 
Action: Mouse moved to (547, 467)
Screenshot: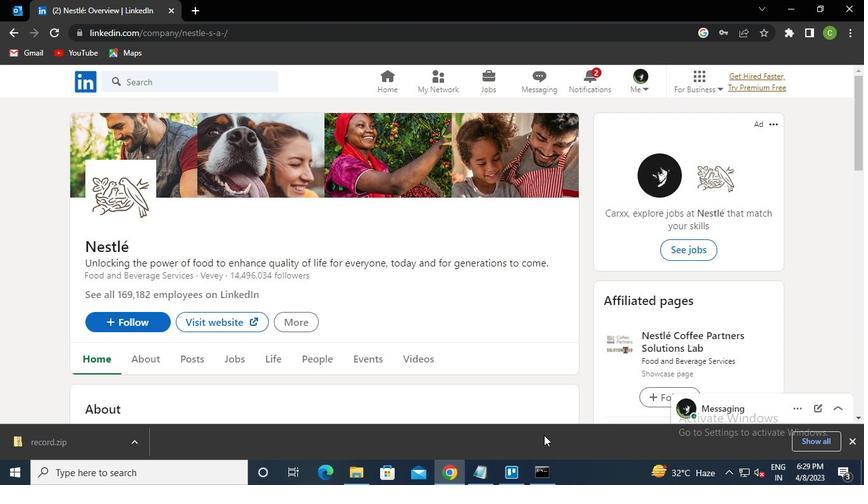 
Action: Mouse pressed left at (547, 467)
Screenshot: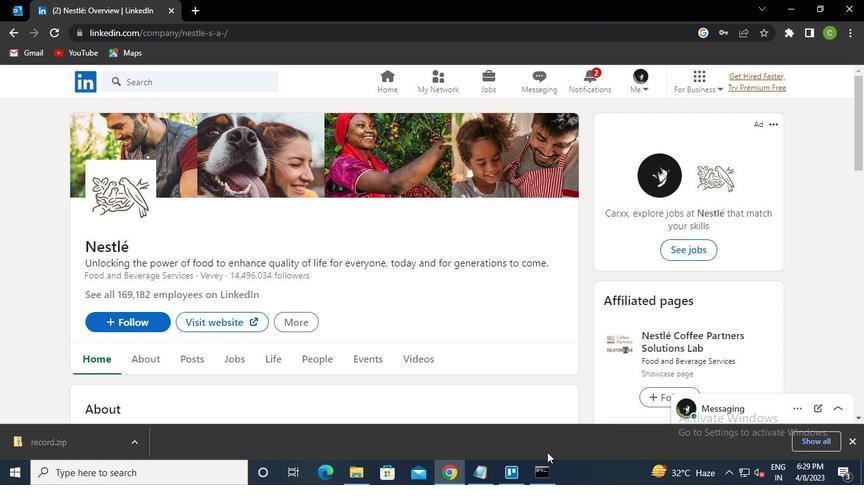 
Action: Mouse moved to (683, 93)
Screenshot: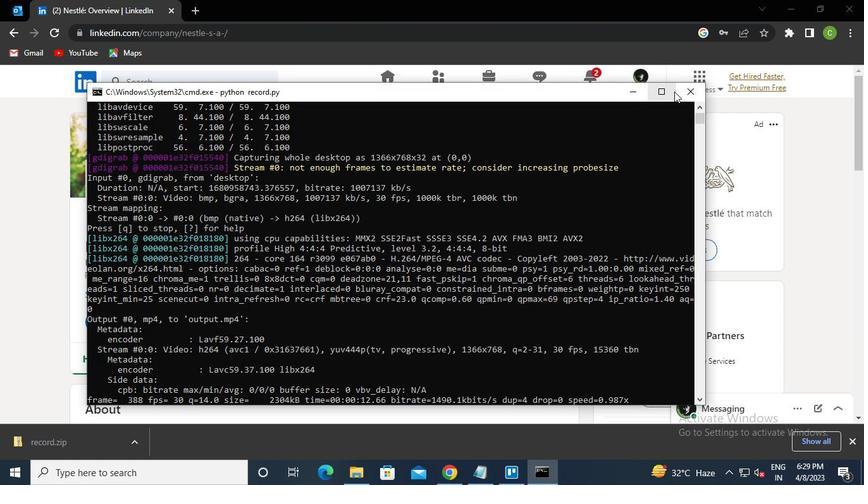 
Action: Mouse pressed left at (683, 93)
Screenshot: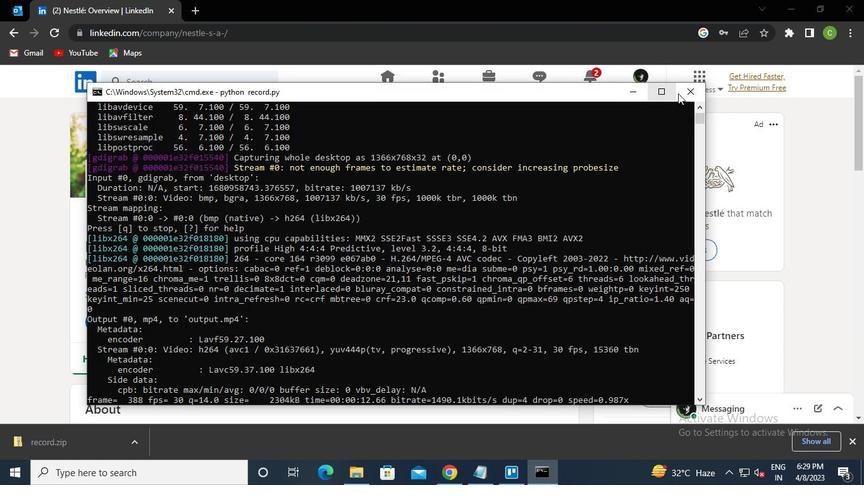 
Action: Mouse moved to (682, 93)
Screenshot: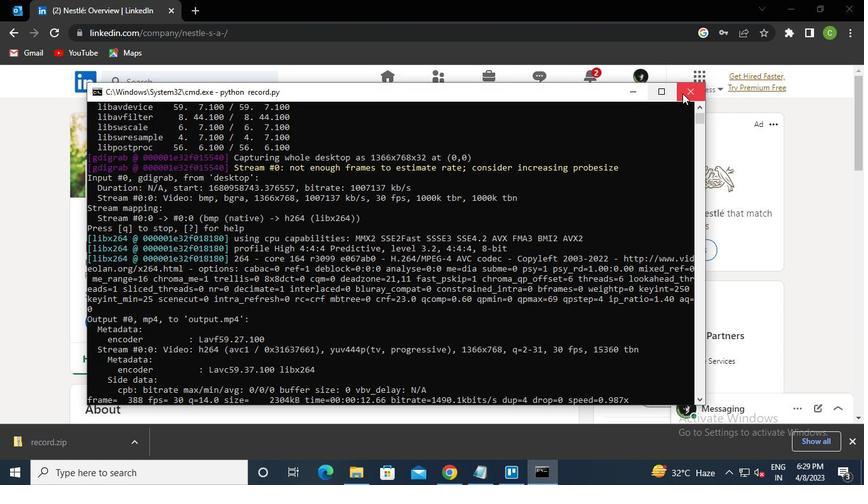 
